 Task: Configure a repository for public access or private visibility.
Action: Mouse moved to (950, 53)
Screenshot: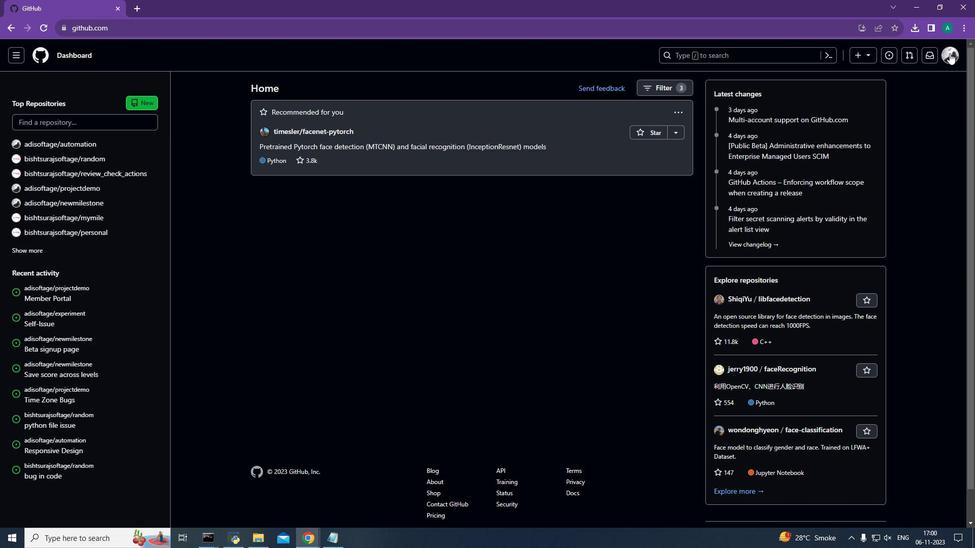 
Action: Mouse pressed left at (950, 53)
Screenshot: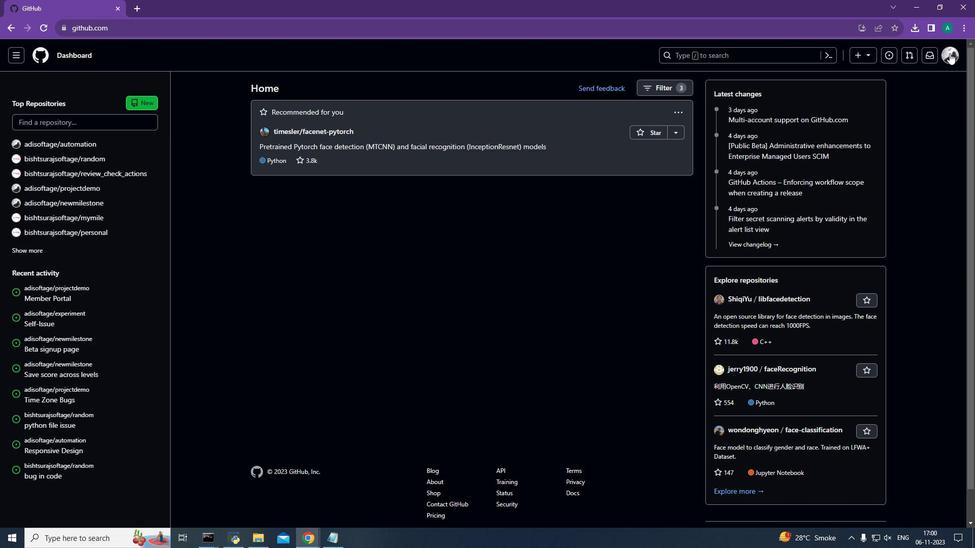 
Action: Mouse moved to (855, 145)
Screenshot: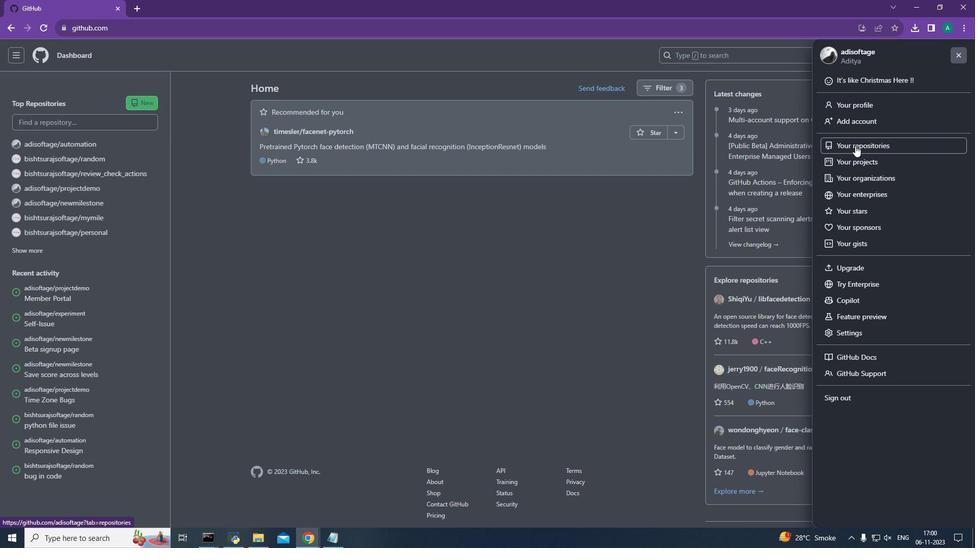 
Action: Mouse pressed left at (855, 145)
Screenshot: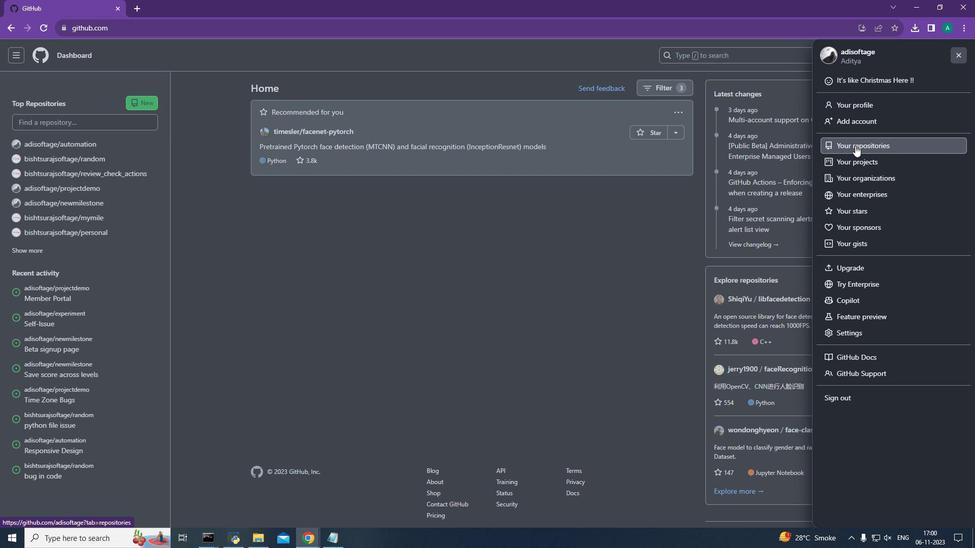 
Action: Mouse moved to (381, 153)
Screenshot: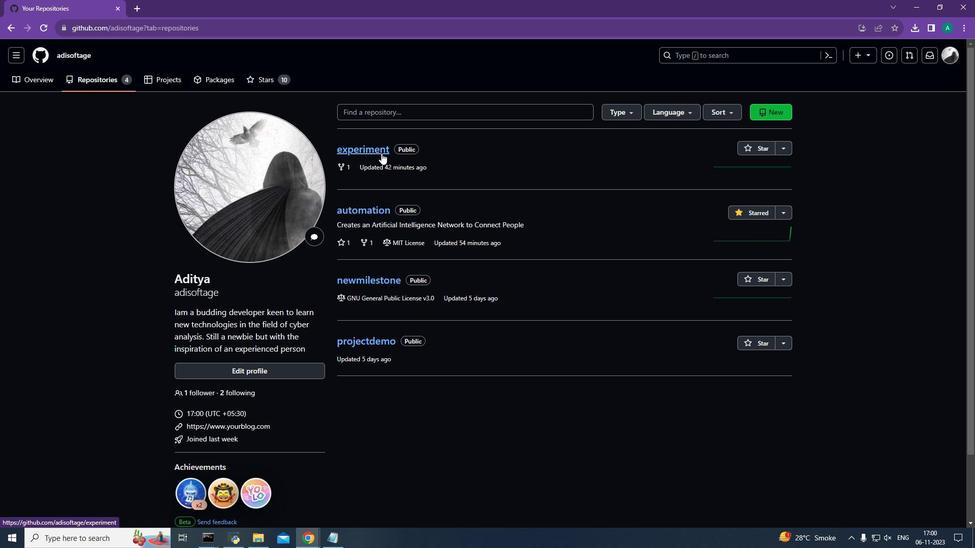 
Action: Mouse pressed left at (381, 153)
Screenshot: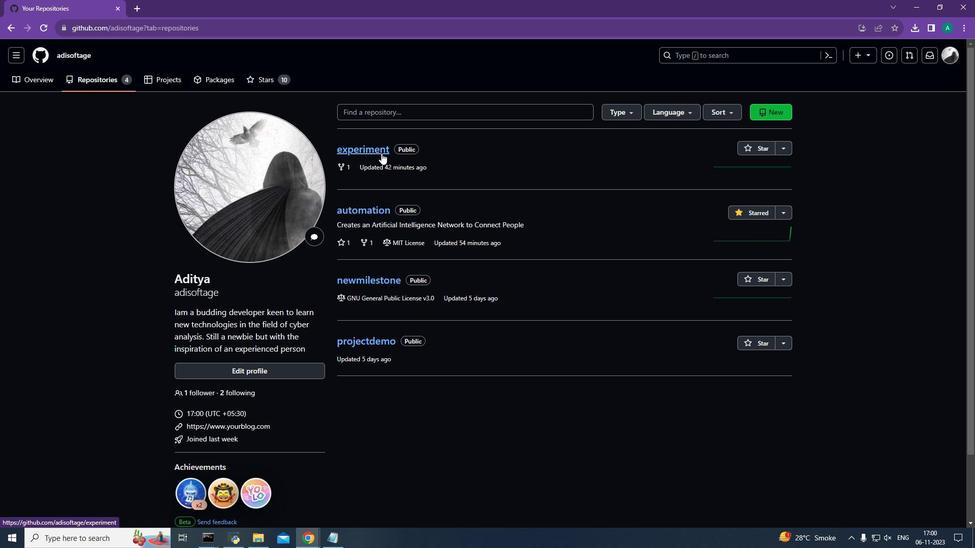 
Action: Mouse moved to (487, 86)
Screenshot: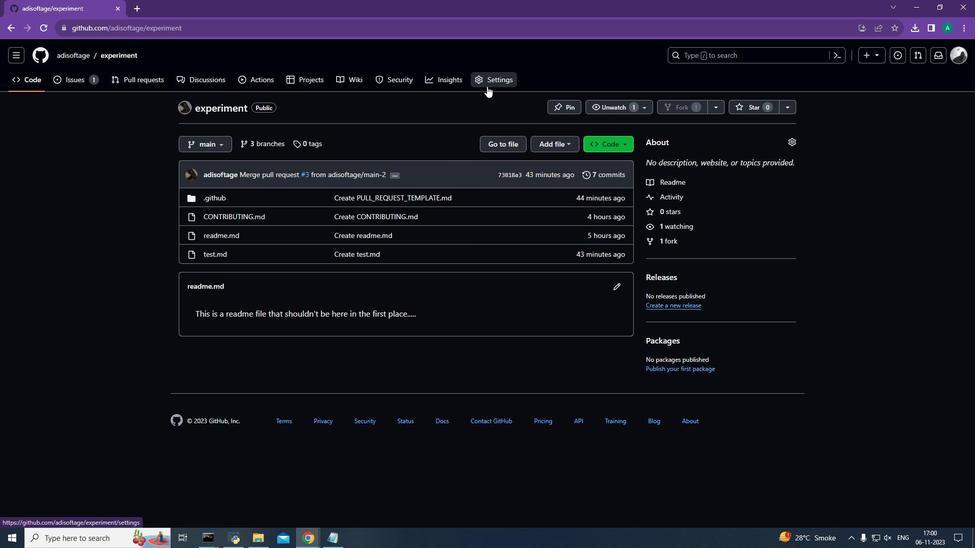 
Action: Mouse pressed left at (487, 86)
Screenshot: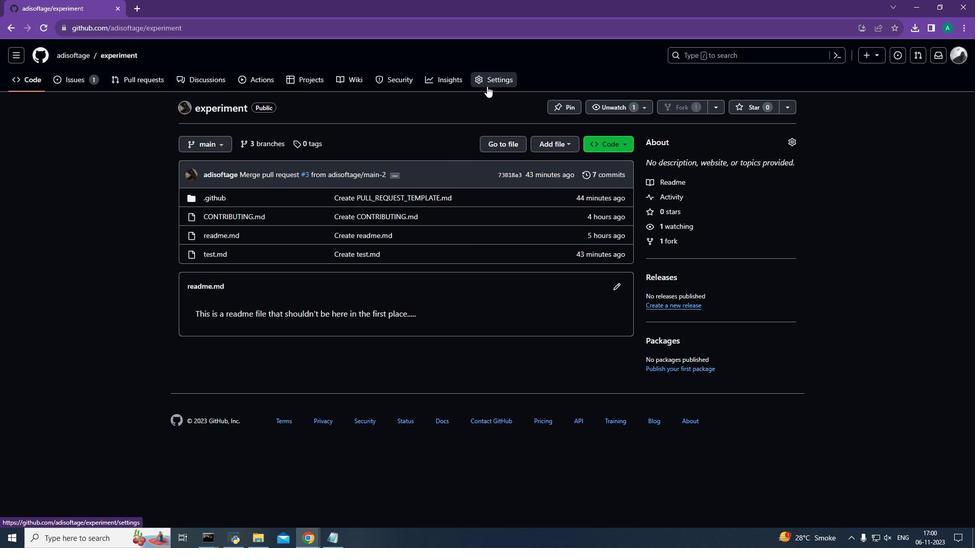 
Action: Mouse moved to (382, 250)
Screenshot: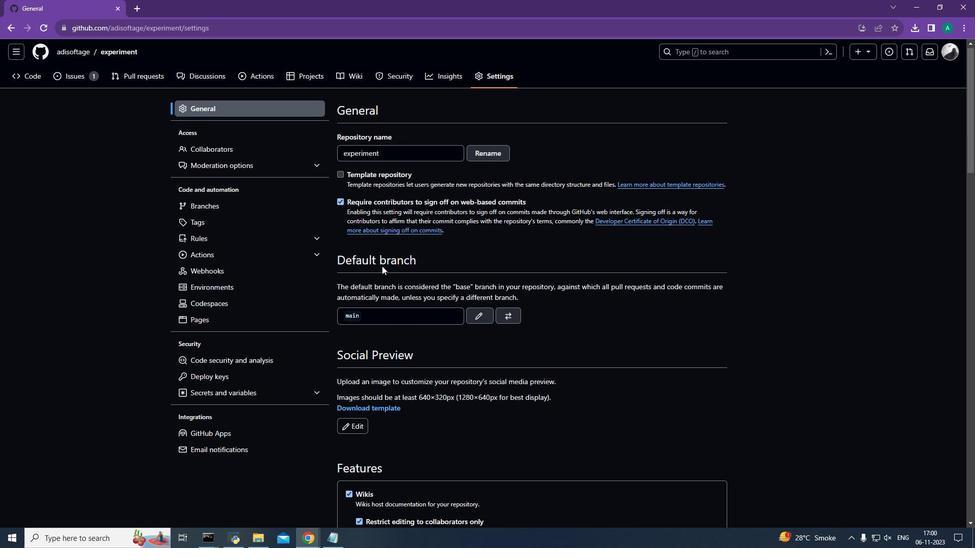 
Action: Mouse scrolled (382, 250) with delta (0, 0)
Screenshot: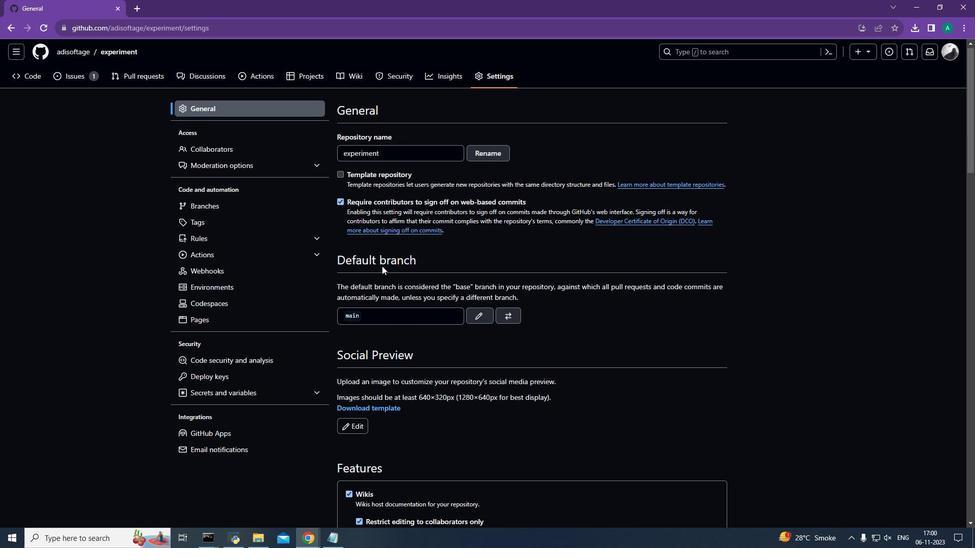 
Action: Mouse moved to (382, 260)
Screenshot: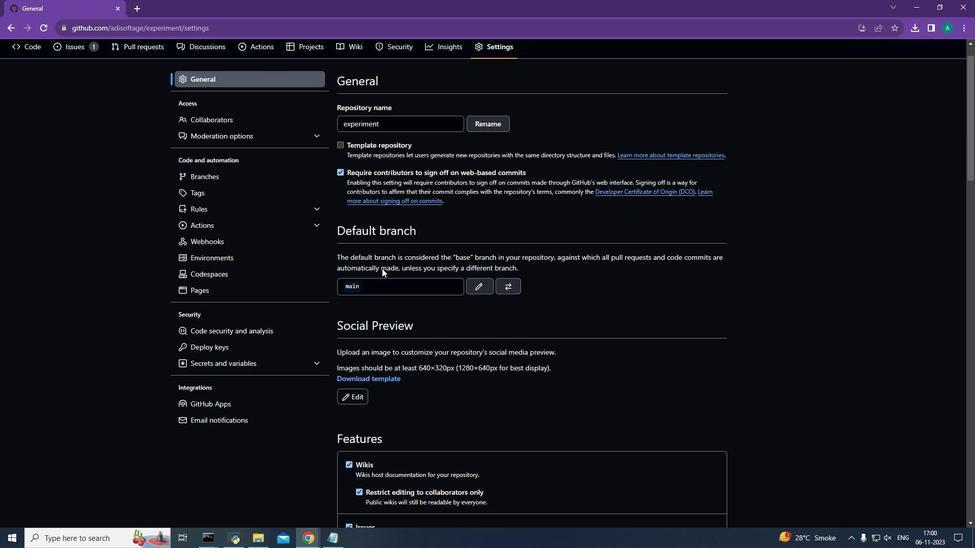 
Action: Mouse scrolled (382, 259) with delta (0, 0)
Screenshot: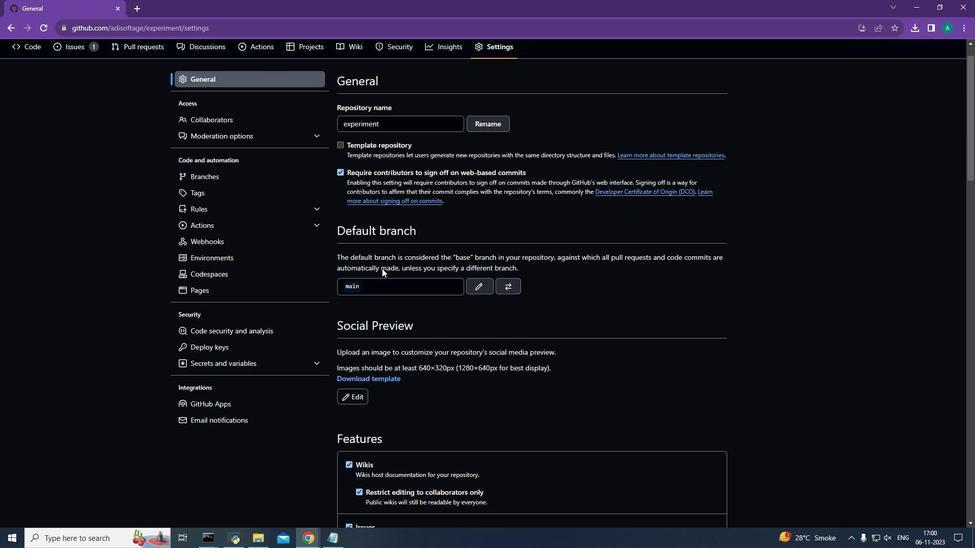 
Action: Mouse moved to (382, 264)
Screenshot: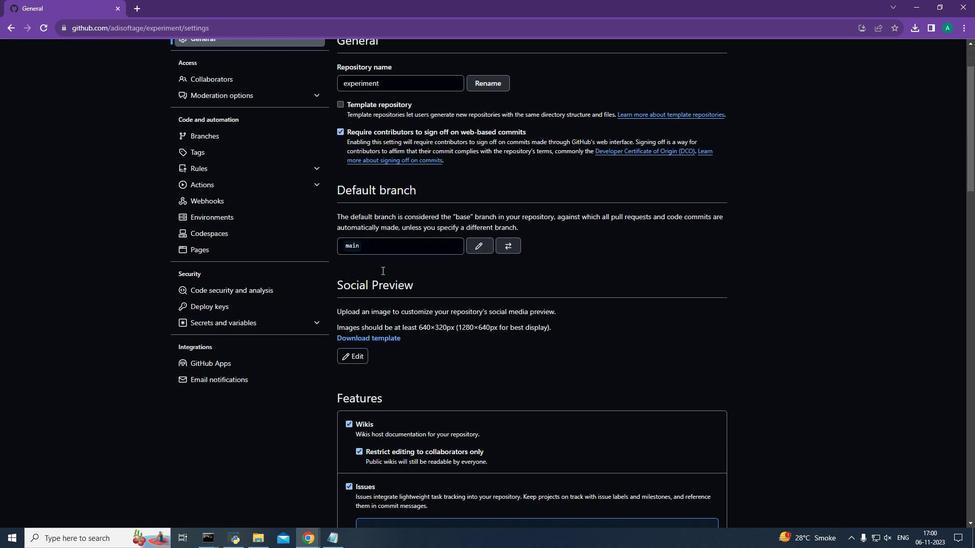 
Action: Mouse scrolled (382, 263) with delta (0, 0)
Screenshot: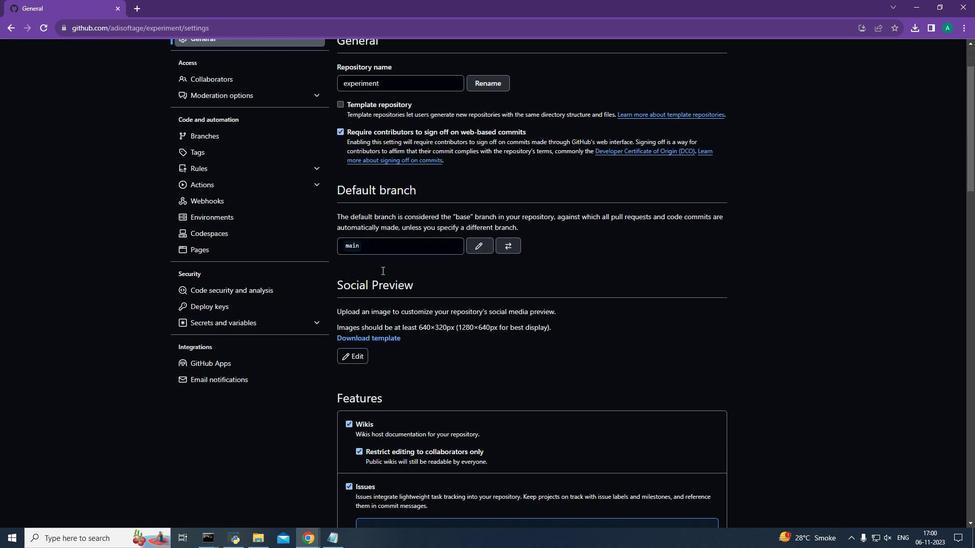 
Action: Mouse moved to (382, 267)
Screenshot: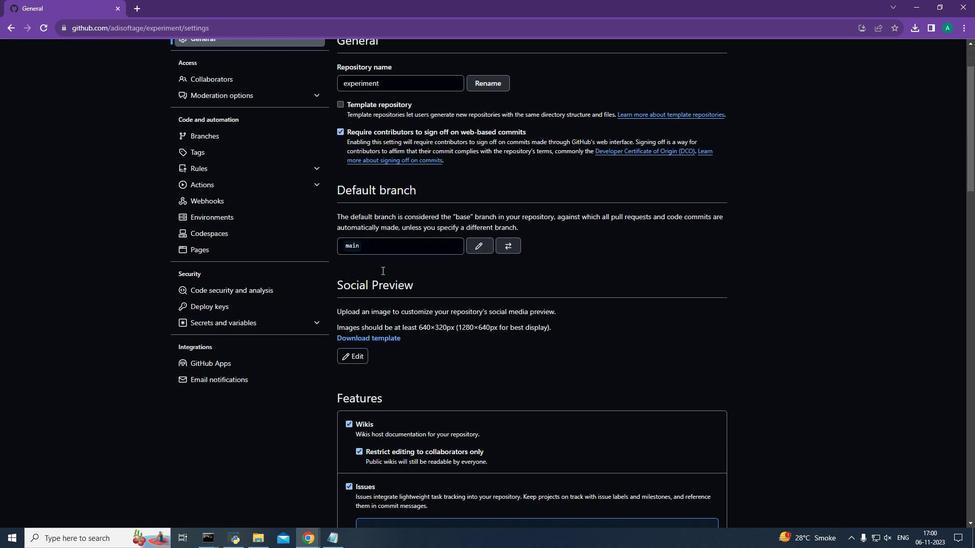 
Action: Mouse scrolled (382, 266) with delta (0, 0)
Screenshot: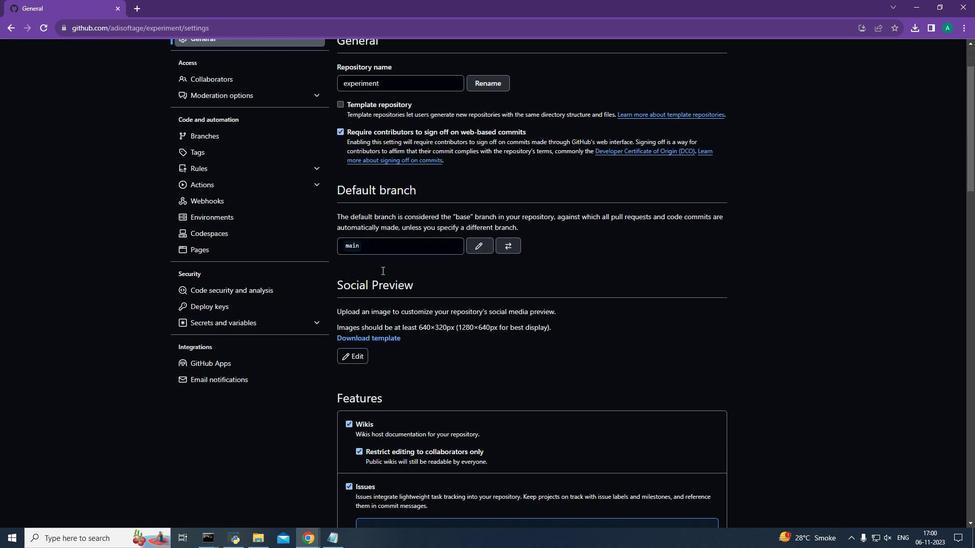 
Action: Mouse moved to (382, 268)
Screenshot: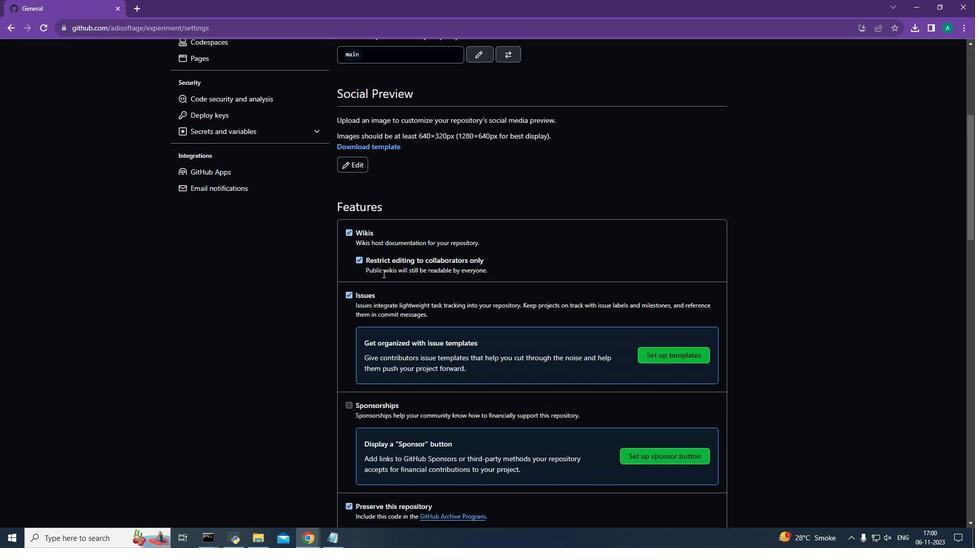 
Action: Mouse scrolled (382, 267) with delta (0, 0)
Screenshot: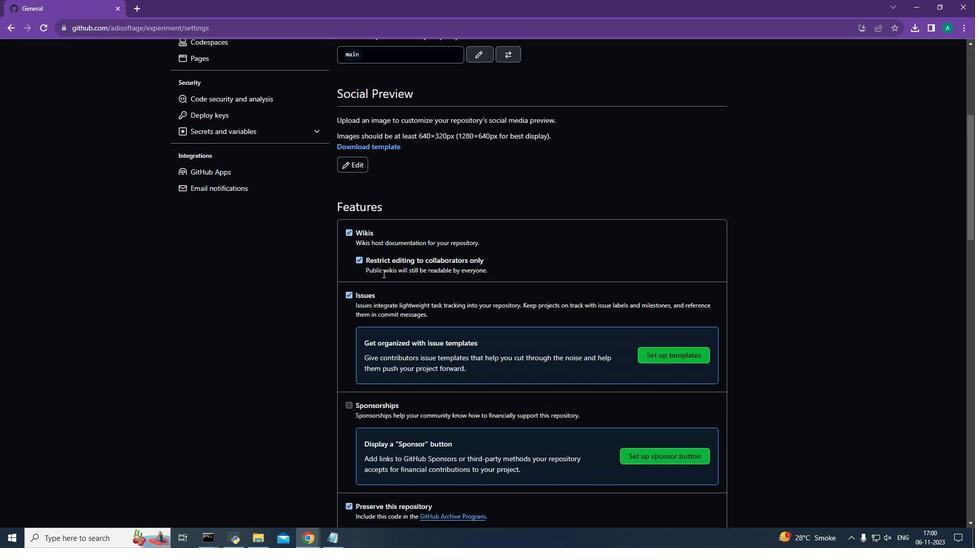 
Action: Mouse moved to (382, 270)
Screenshot: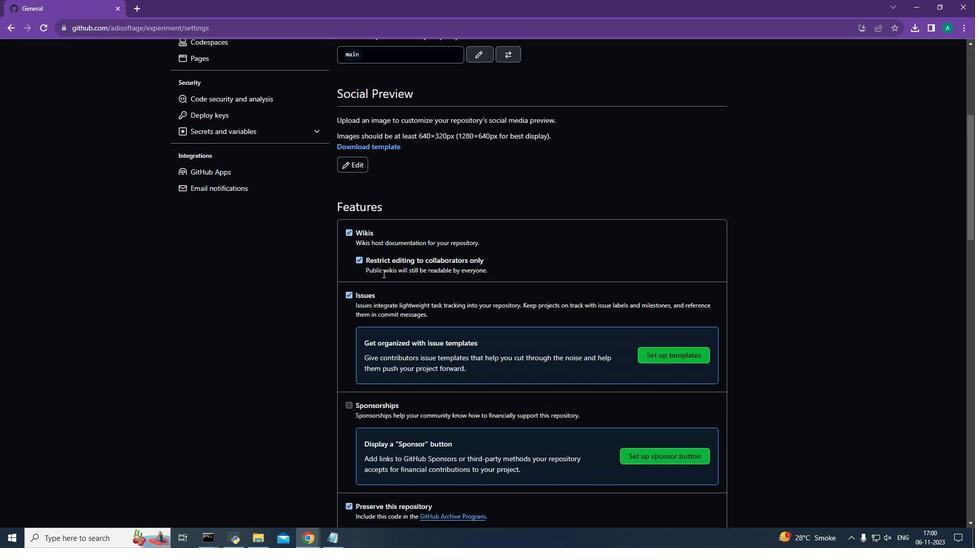 
Action: Mouse scrolled (382, 269) with delta (0, 0)
Screenshot: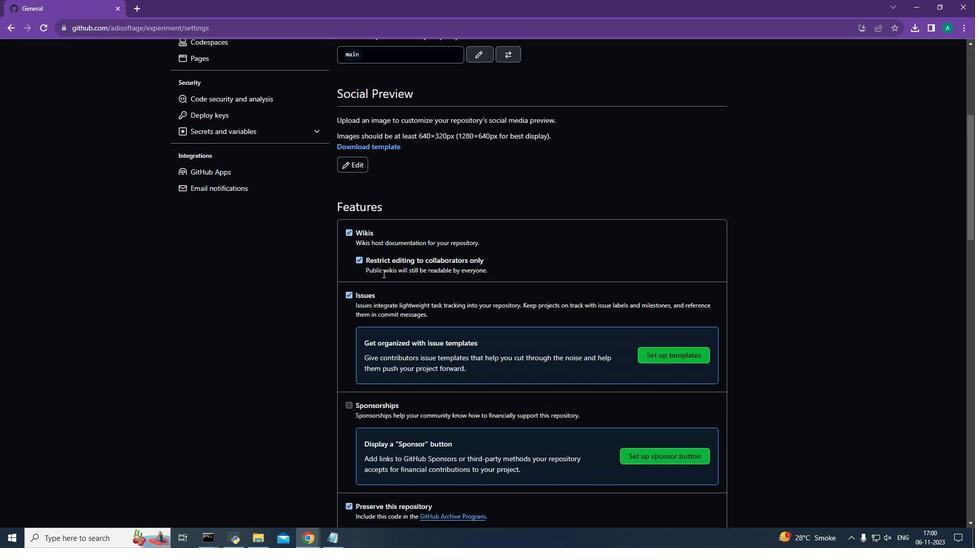 
Action: Mouse moved to (383, 274)
Screenshot: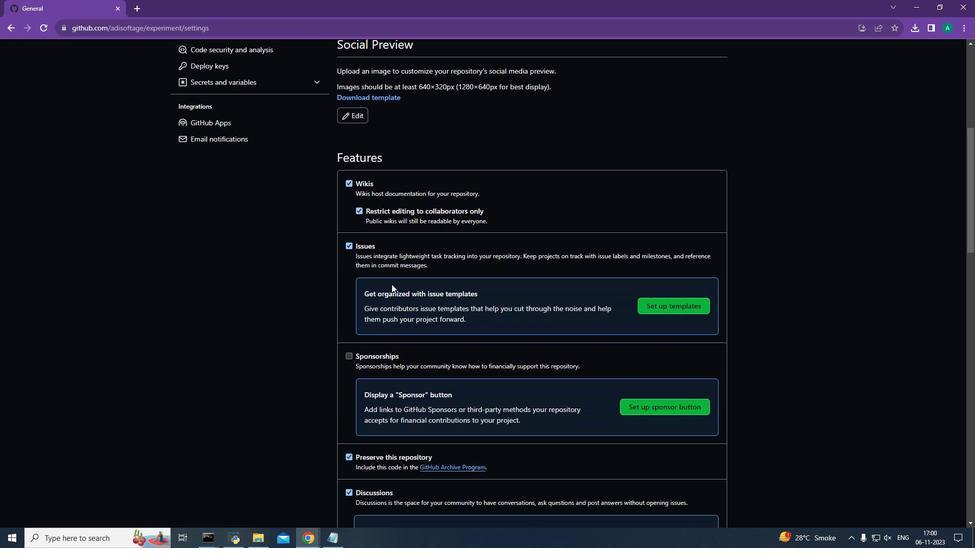 
Action: Mouse scrolled (383, 273) with delta (0, 0)
Screenshot: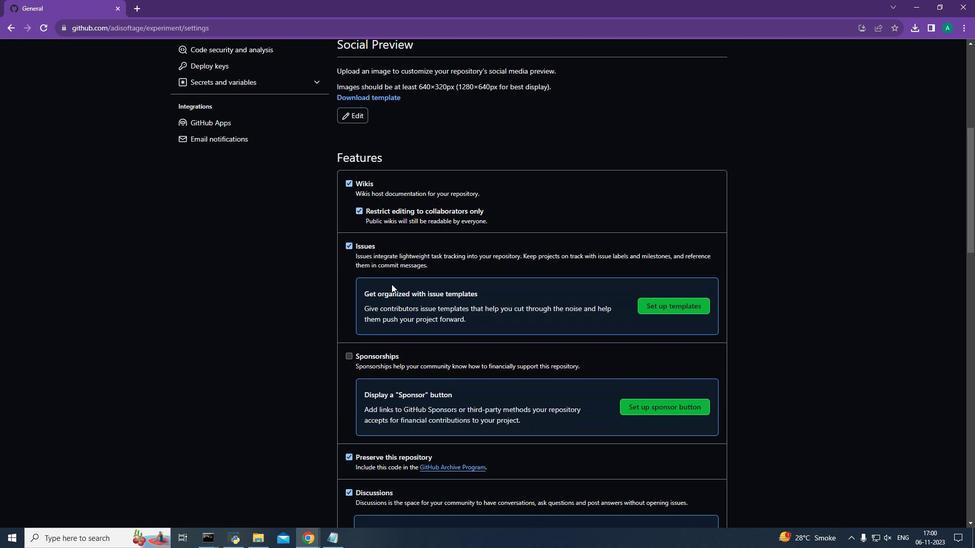 
Action: Mouse moved to (384, 275)
Screenshot: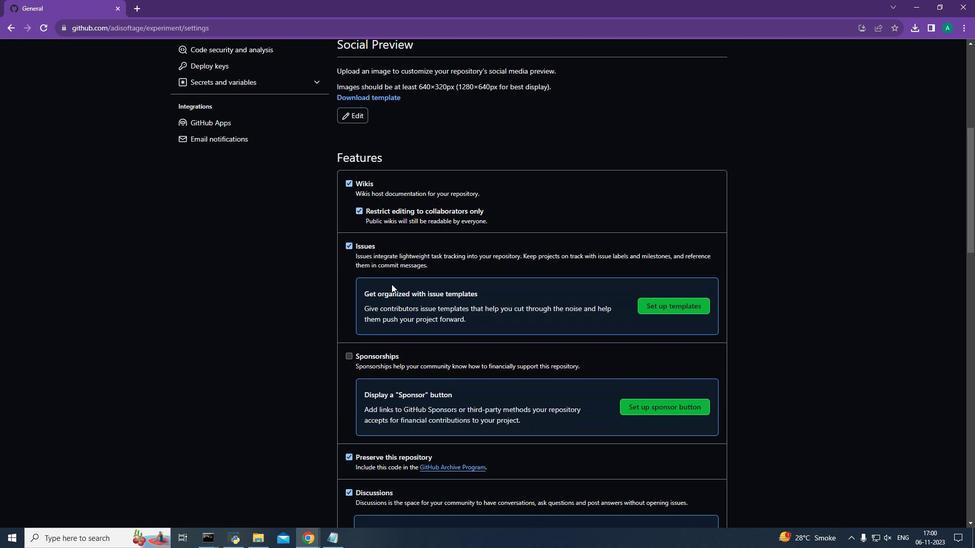 
Action: Mouse scrolled (384, 274) with delta (0, 0)
Screenshot: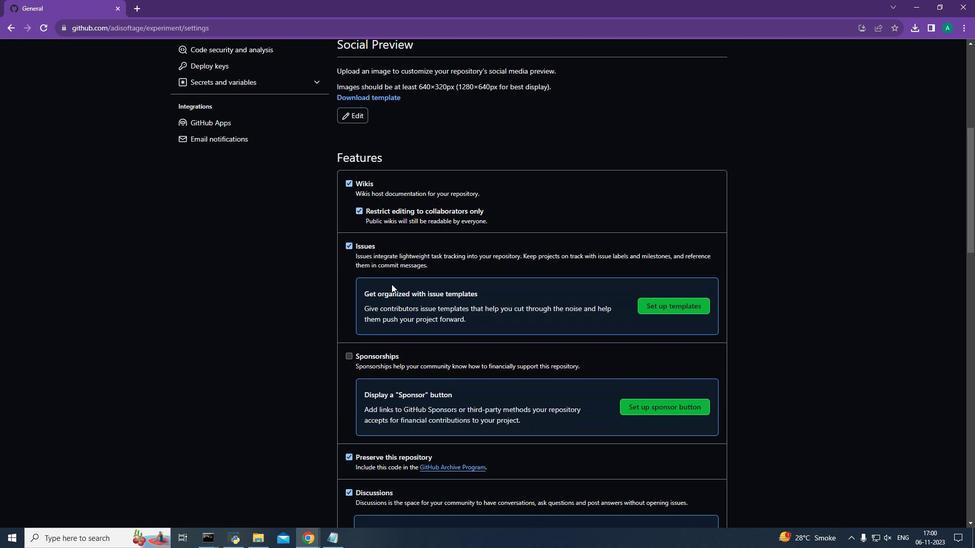 
Action: Mouse moved to (385, 276)
Screenshot: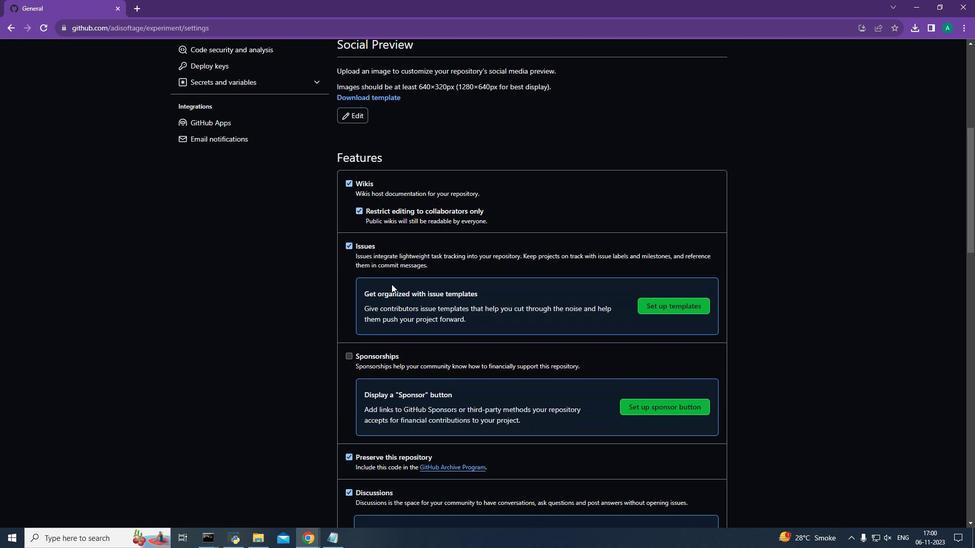 
Action: Mouse scrolled (385, 276) with delta (0, 0)
Screenshot: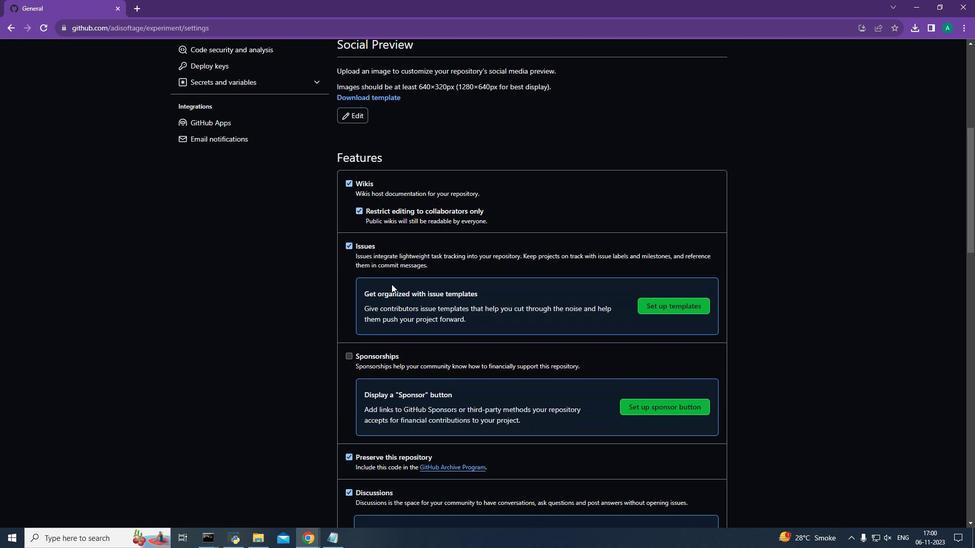 
Action: Mouse moved to (387, 280)
Screenshot: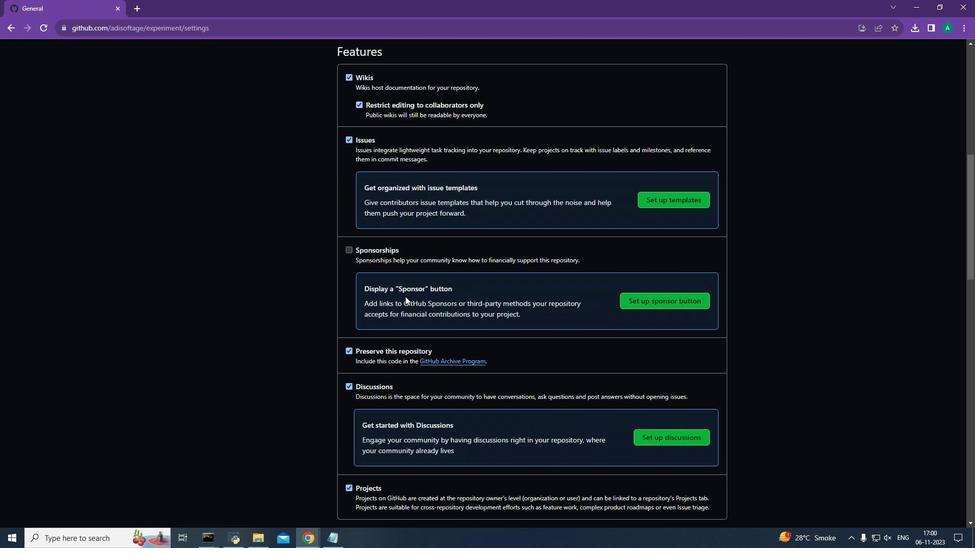 
Action: Mouse scrolled (386, 278) with delta (0, 0)
Screenshot: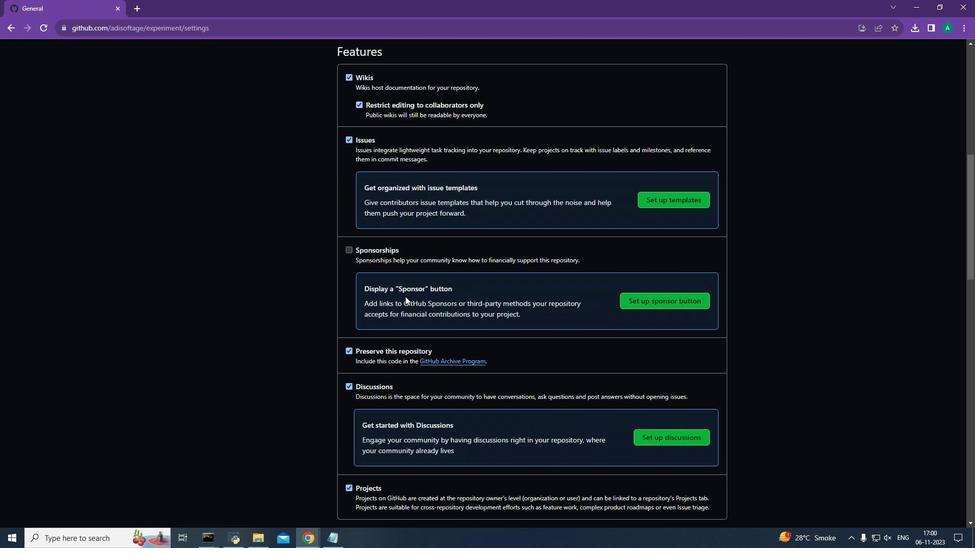 
Action: Mouse moved to (388, 281)
Screenshot: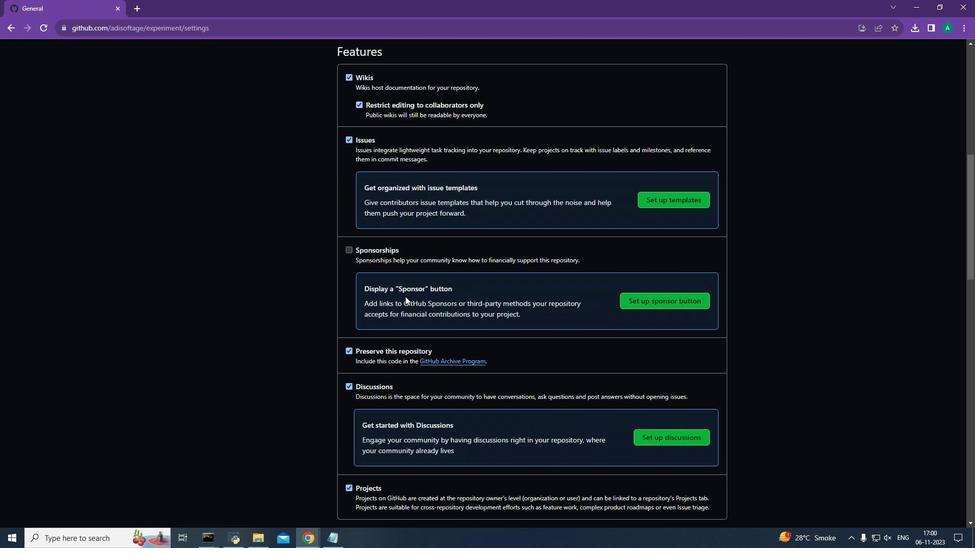 
Action: Mouse scrolled (388, 281) with delta (0, 0)
Screenshot: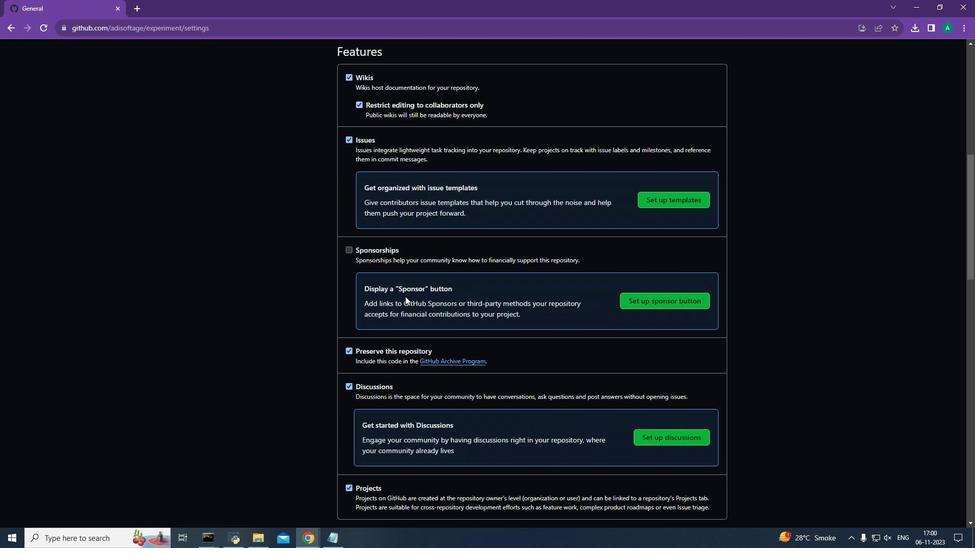 
Action: Mouse moved to (390, 283)
Screenshot: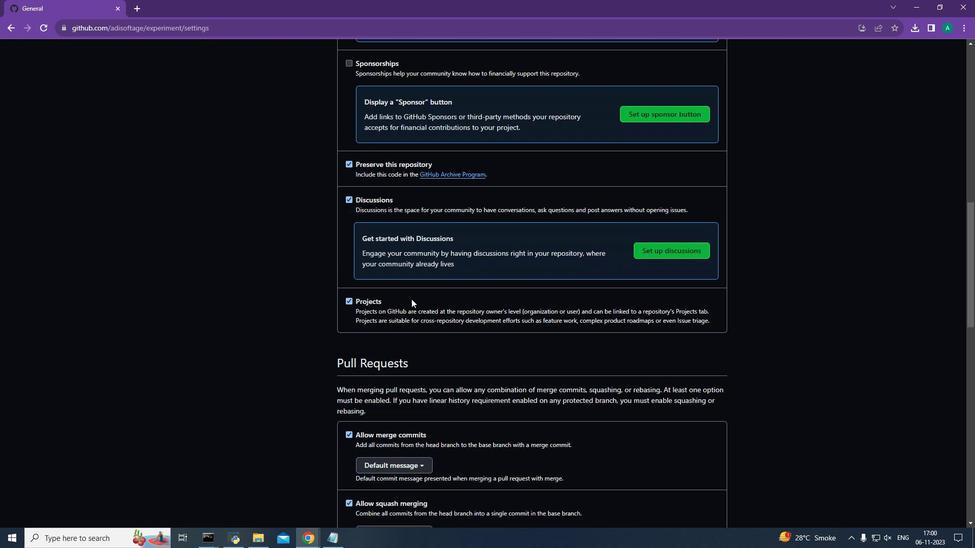 
Action: Mouse scrolled (390, 283) with delta (0, 0)
Screenshot: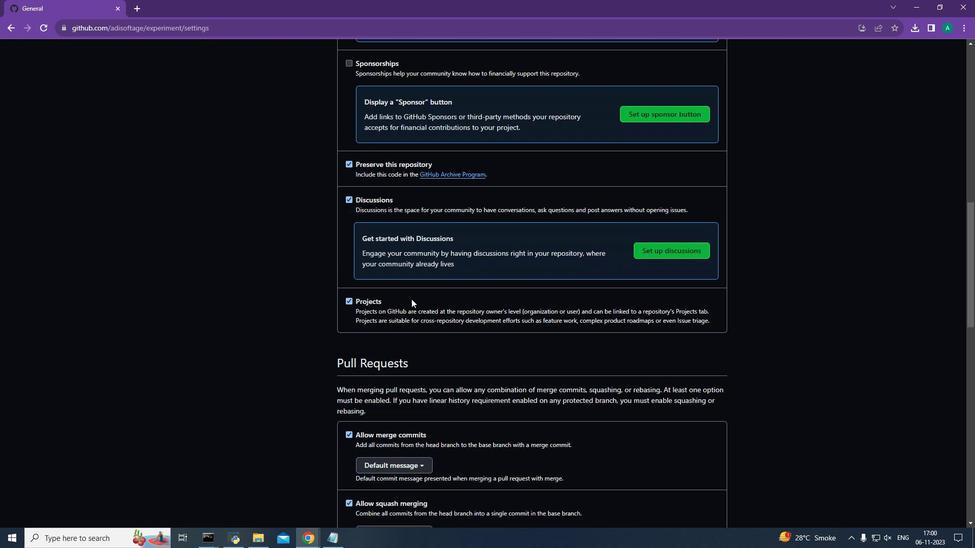
Action: Mouse moved to (397, 289)
Screenshot: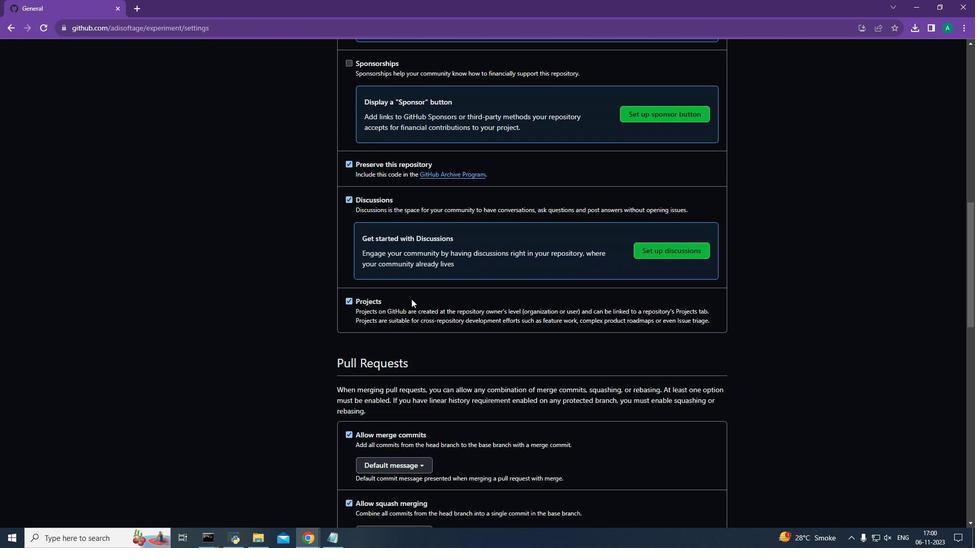 
Action: Mouse scrolled (394, 286) with delta (0, 0)
Screenshot: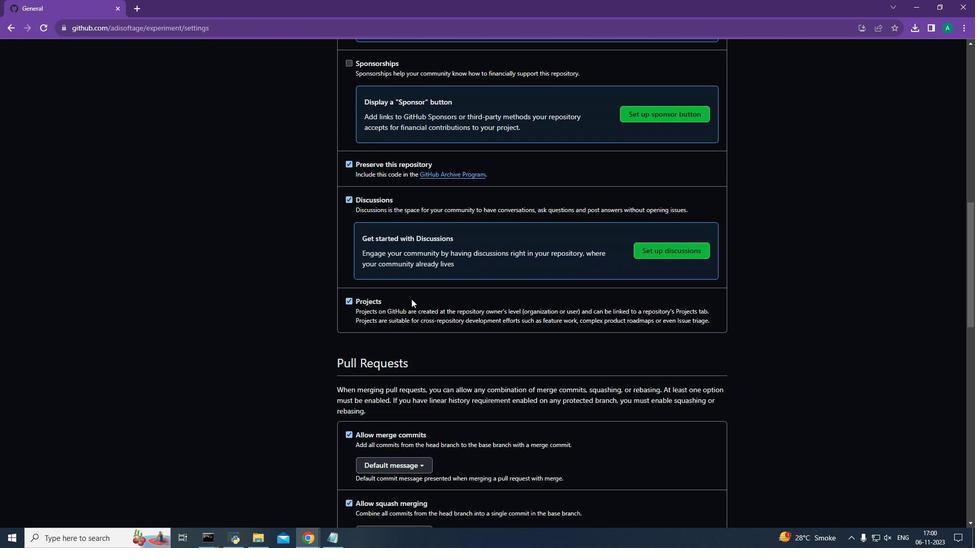 
Action: Mouse moved to (442, 314)
Screenshot: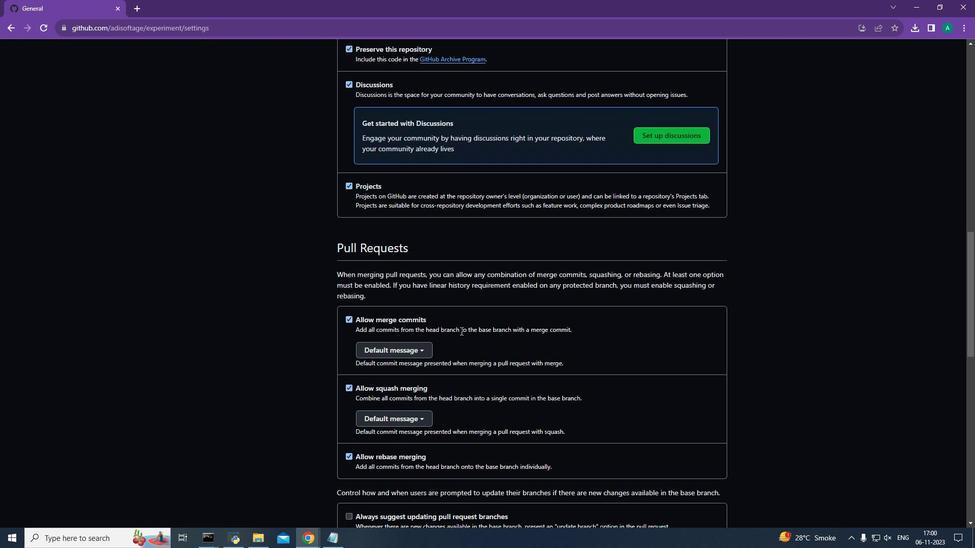 
Action: Mouse scrolled (442, 314) with delta (0, 0)
Screenshot: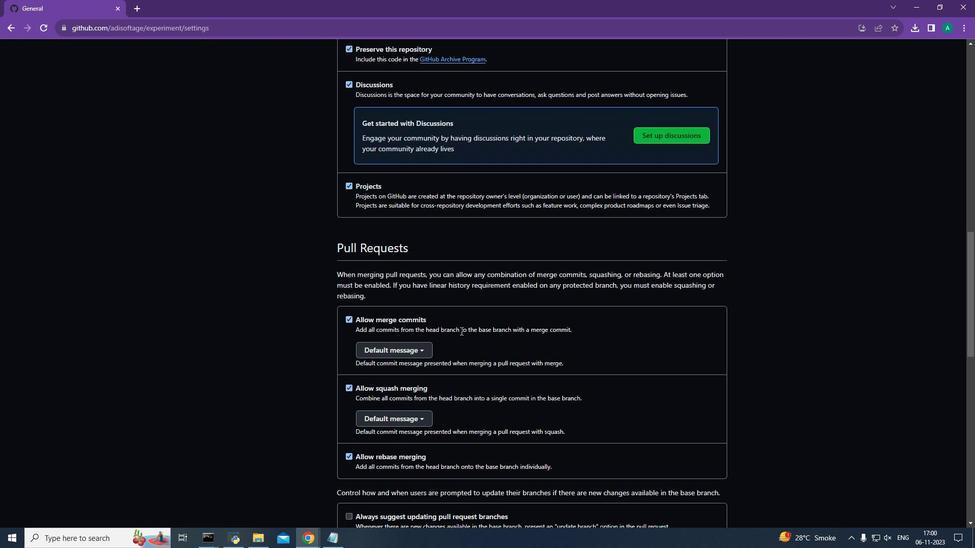 
Action: Mouse moved to (447, 320)
Screenshot: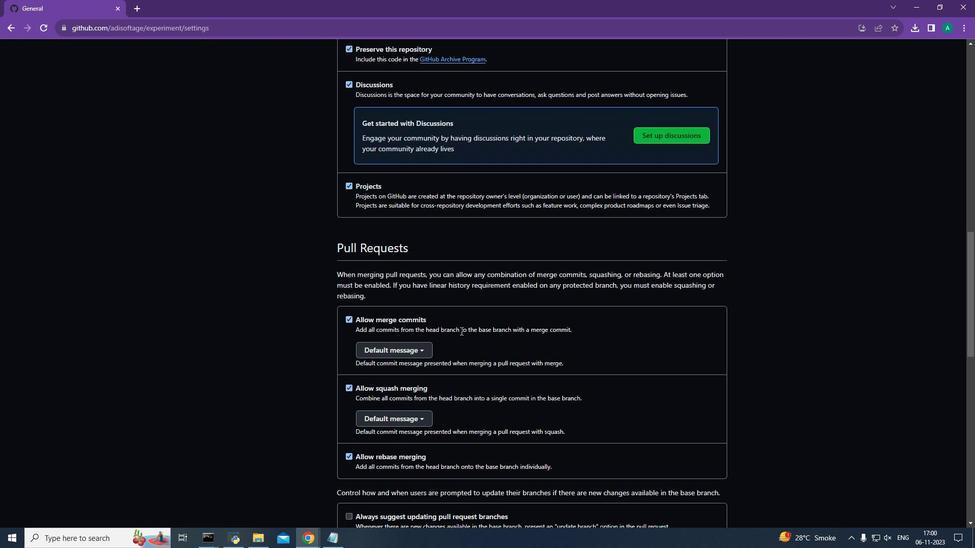 
Action: Mouse scrolled (447, 320) with delta (0, 0)
Screenshot: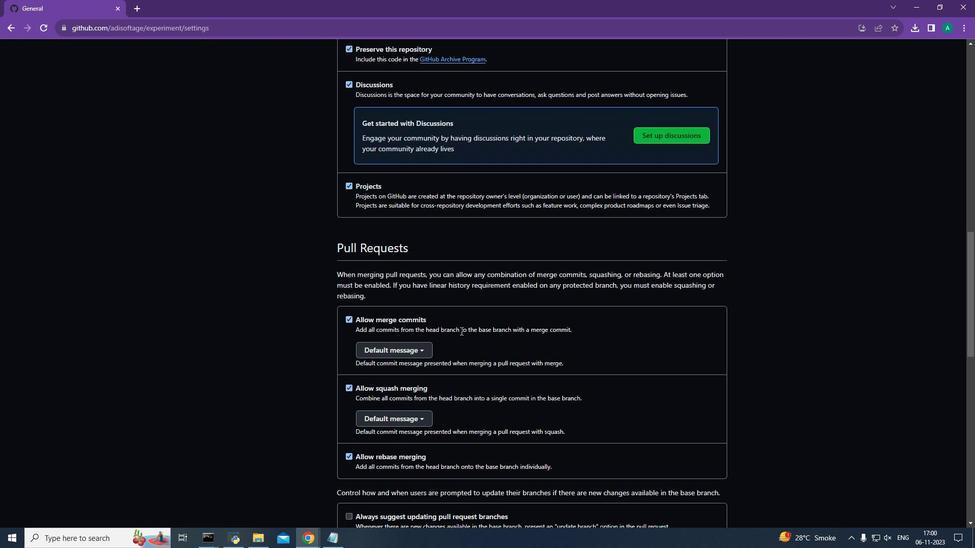 
Action: Mouse moved to (454, 325)
Screenshot: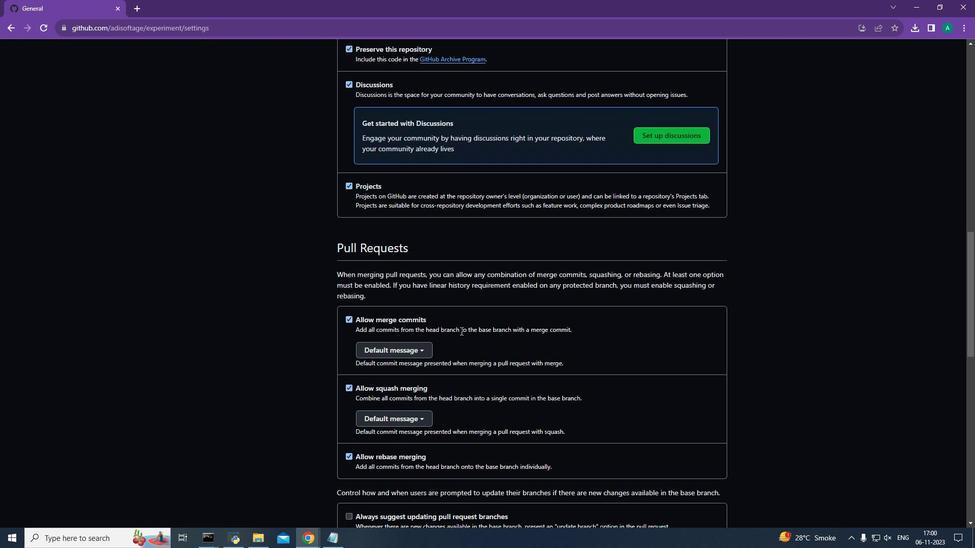 
Action: Mouse scrolled (454, 325) with delta (0, 0)
Screenshot: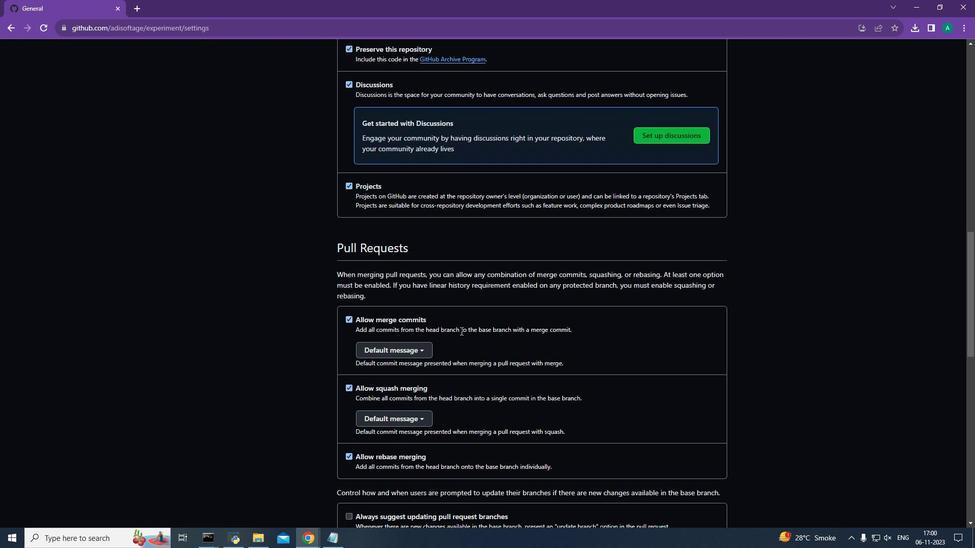 
Action: Mouse moved to (455, 326)
Screenshot: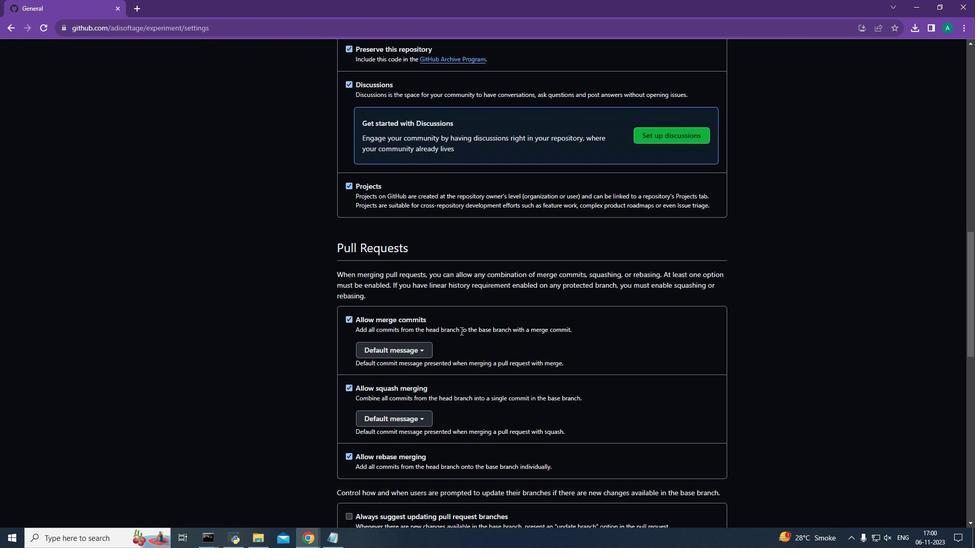 
Action: Mouse scrolled (455, 326) with delta (0, 0)
Screenshot: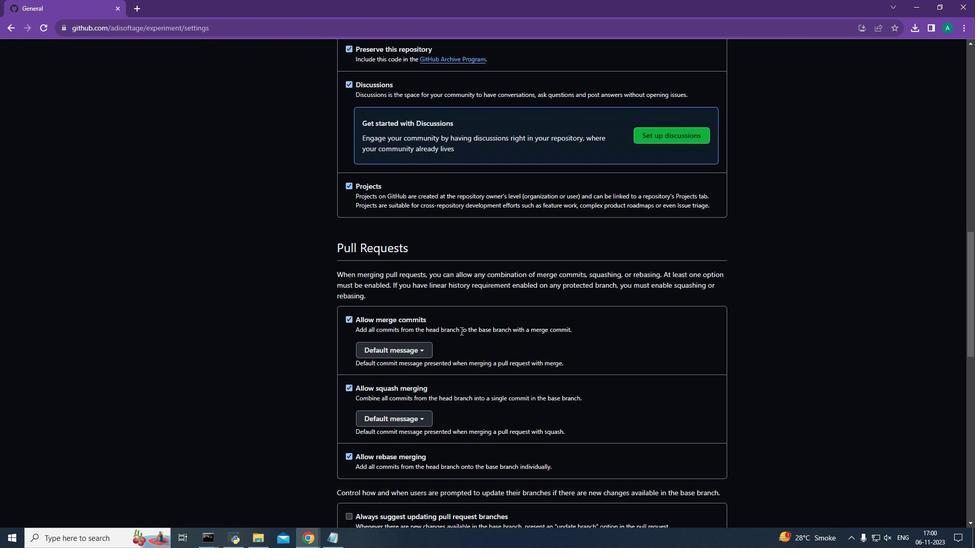 
Action: Mouse moved to (456, 327)
Screenshot: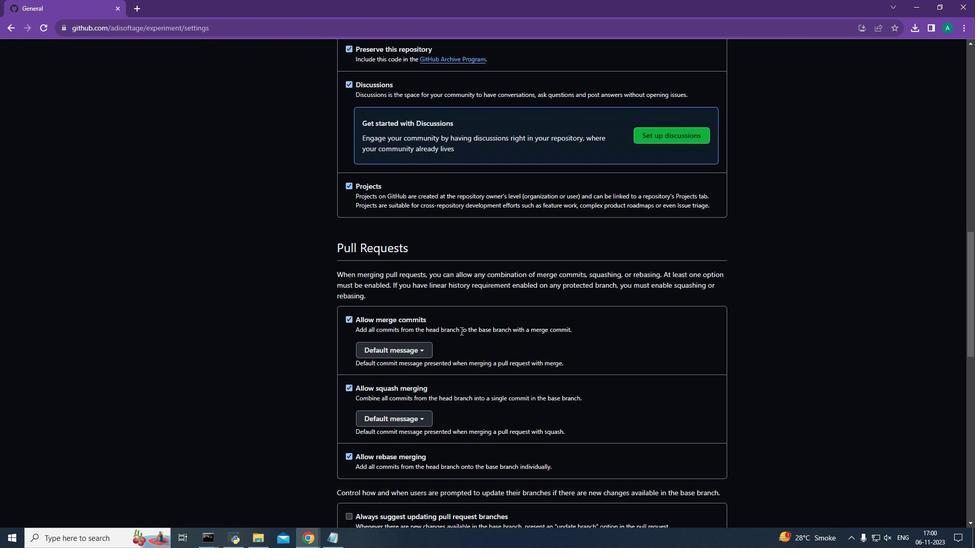 
Action: Mouse scrolled (456, 327) with delta (0, 0)
Screenshot: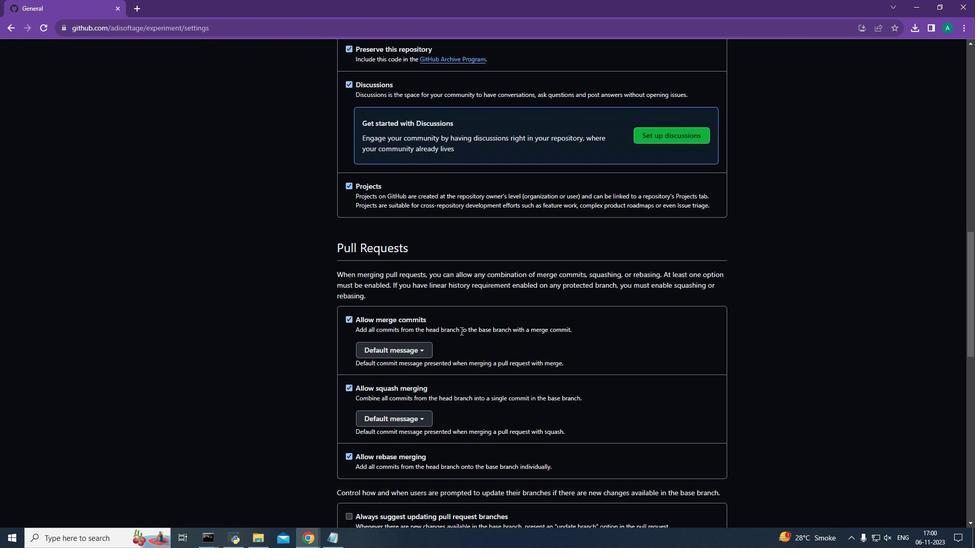 
Action: Mouse moved to (458, 329)
Screenshot: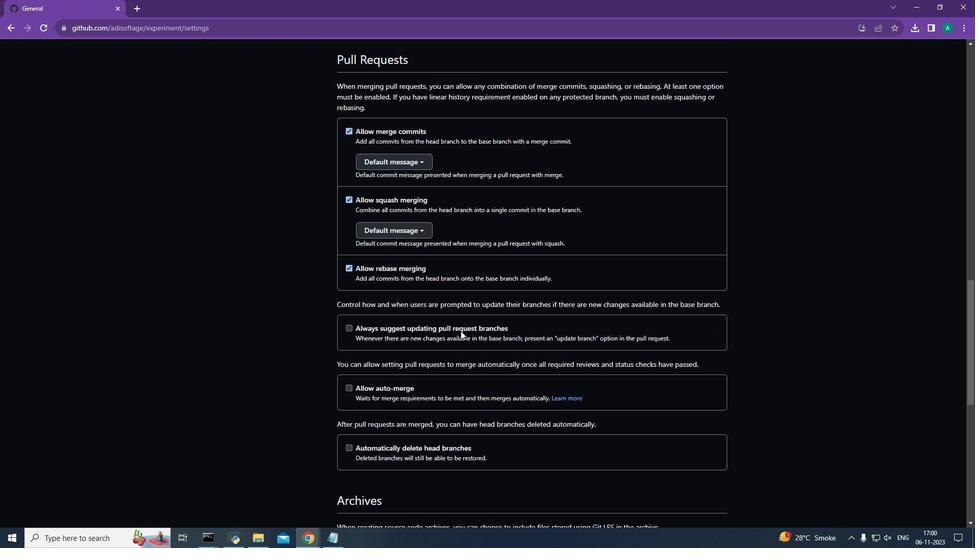 
Action: Mouse scrolled (457, 327) with delta (0, 0)
Screenshot: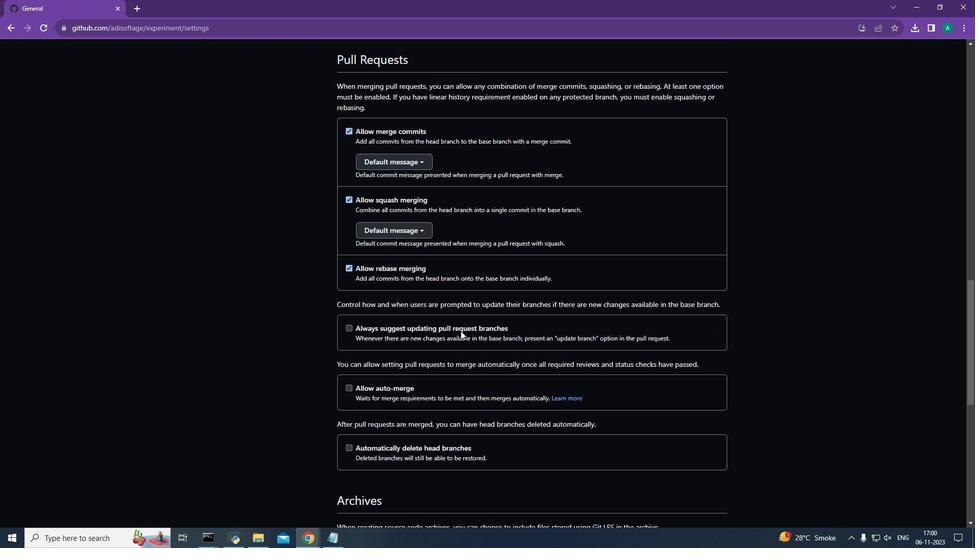 
Action: Mouse moved to (461, 331)
Screenshot: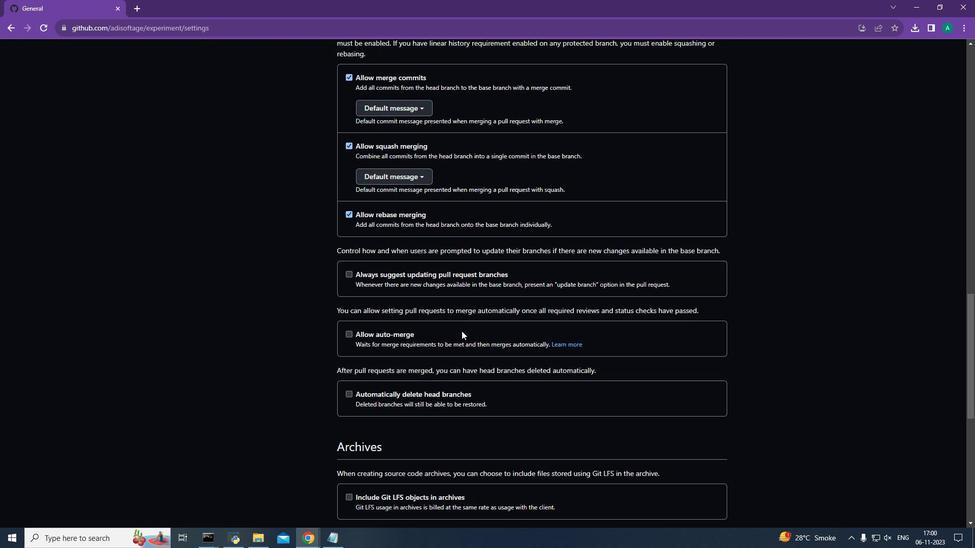 
Action: Mouse scrolled (461, 330) with delta (0, 0)
Screenshot: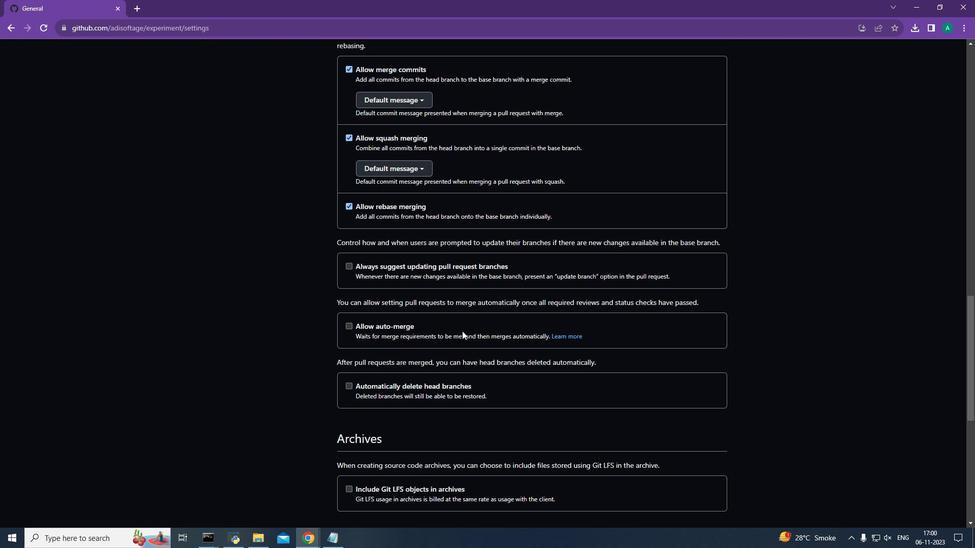 
Action: Mouse moved to (462, 331)
Screenshot: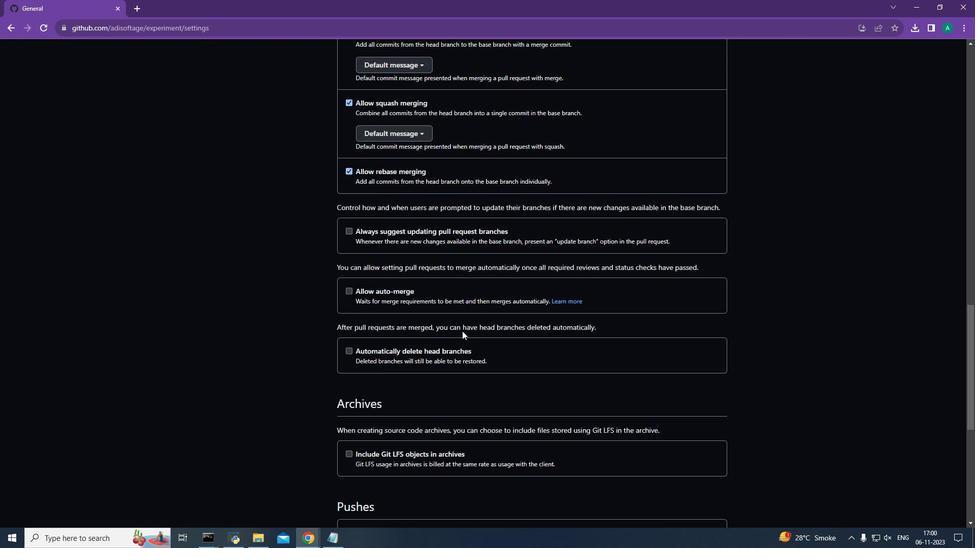 
Action: Mouse scrolled (462, 330) with delta (0, 0)
Screenshot: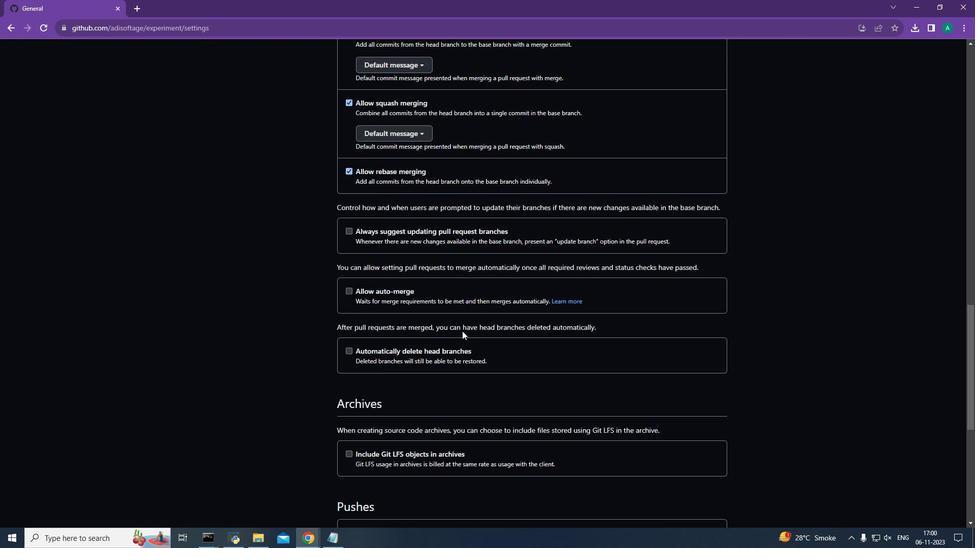 
Action: Mouse scrolled (462, 330) with delta (0, 0)
Screenshot: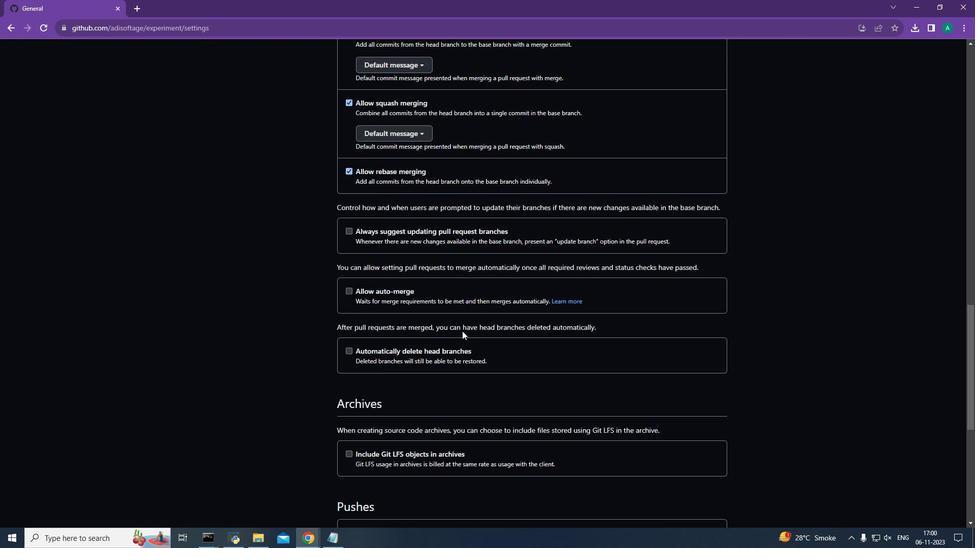 
Action: Mouse scrolled (462, 330) with delta (0, 0)
Screenshot: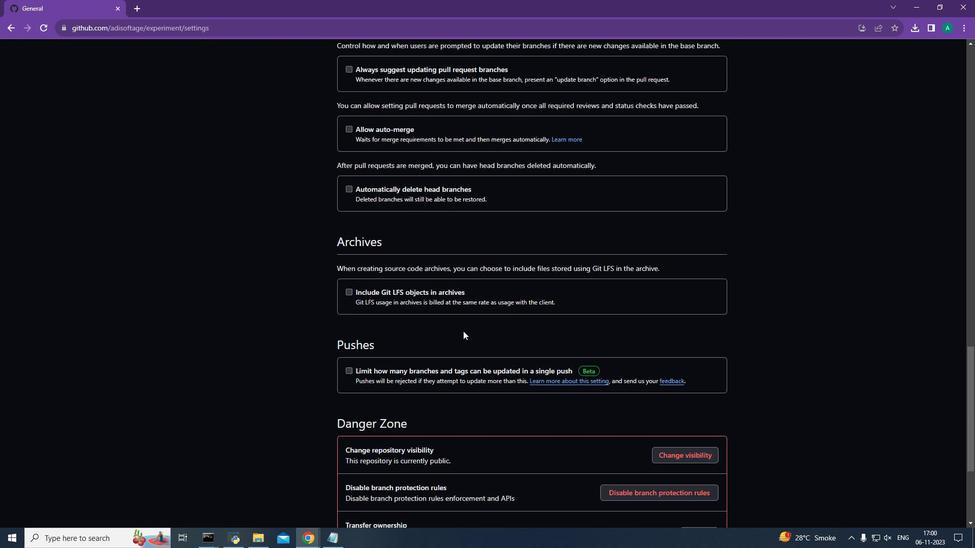 
Action: Mouse scrolled (462, 330) with delta (0, 0)
Screenshot: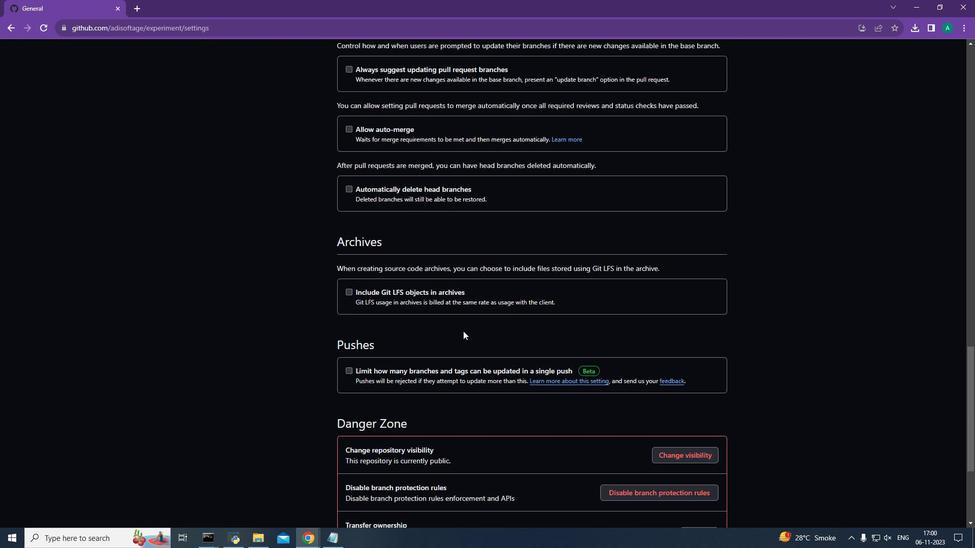 
Action: Mouse scrolled (462, 330) with delta (0, 0)
Screenshot: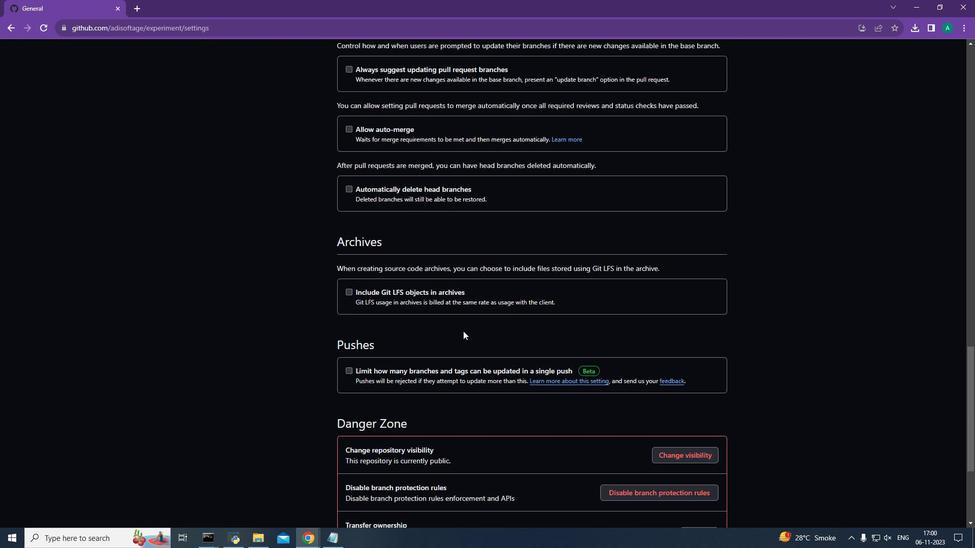 
Action: Mouse scrolled (462, 330) with delta (0, 0)
Screenshot: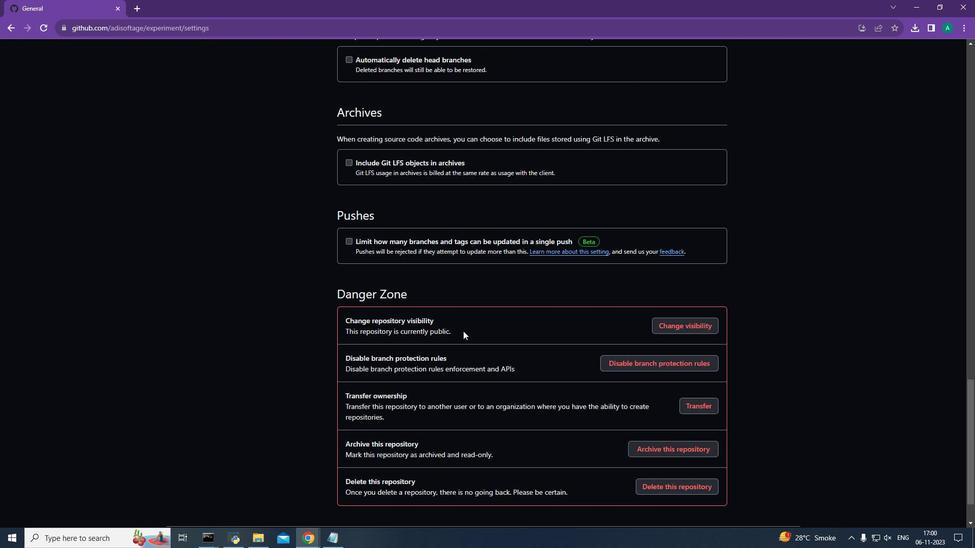 
Action: Mouse moved to (463, 331)
Screenshot: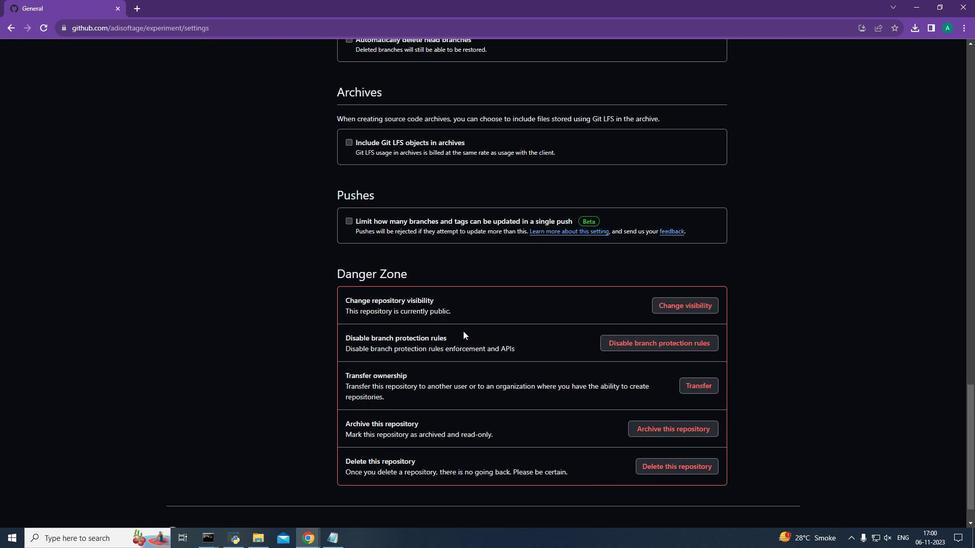 
Action: Mouse scrolled (463, 330) with delta (0, 0)
Screenshot: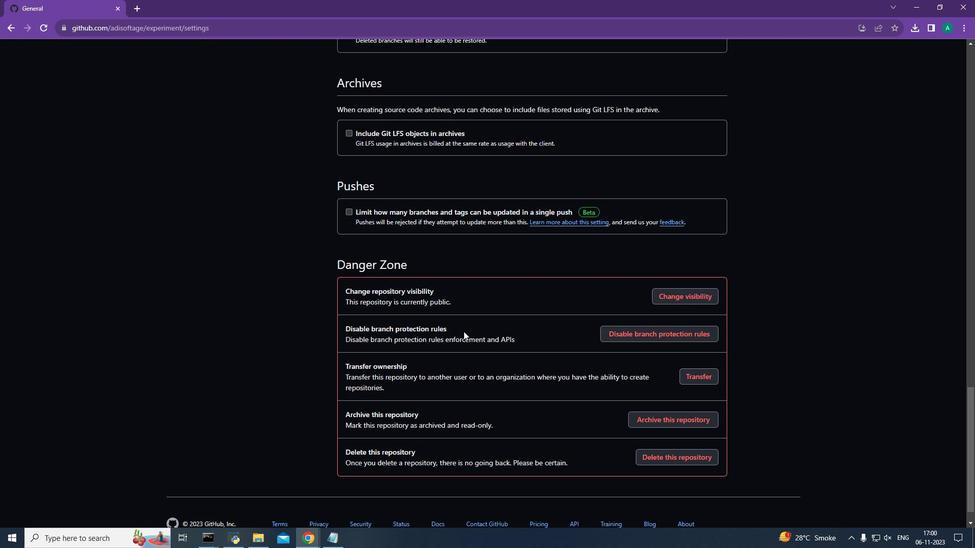 
Action: Mouse scrolled (463, 330) with delta (0, 0)
Screenshot: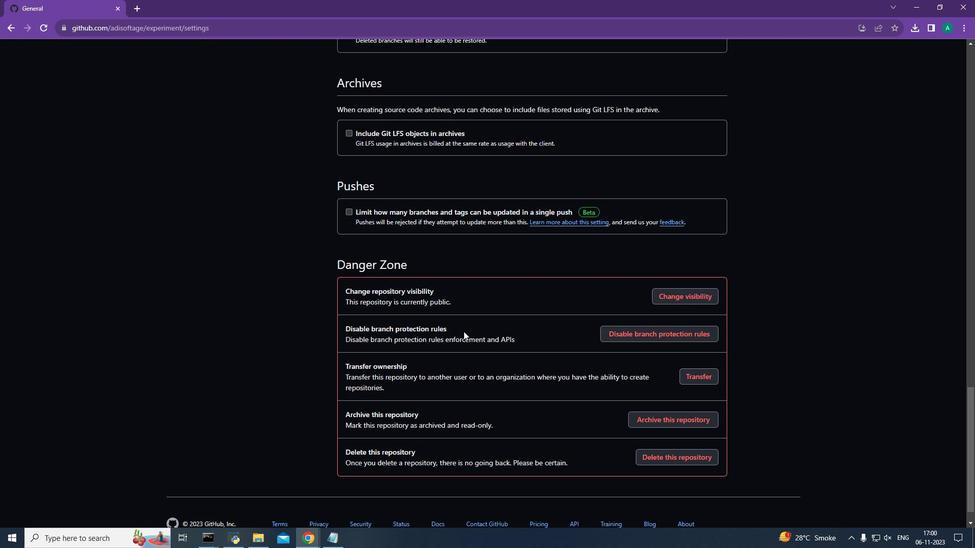 
Action: Mouse scrolled (463, 330) with delta (0, 0)
Screenshot: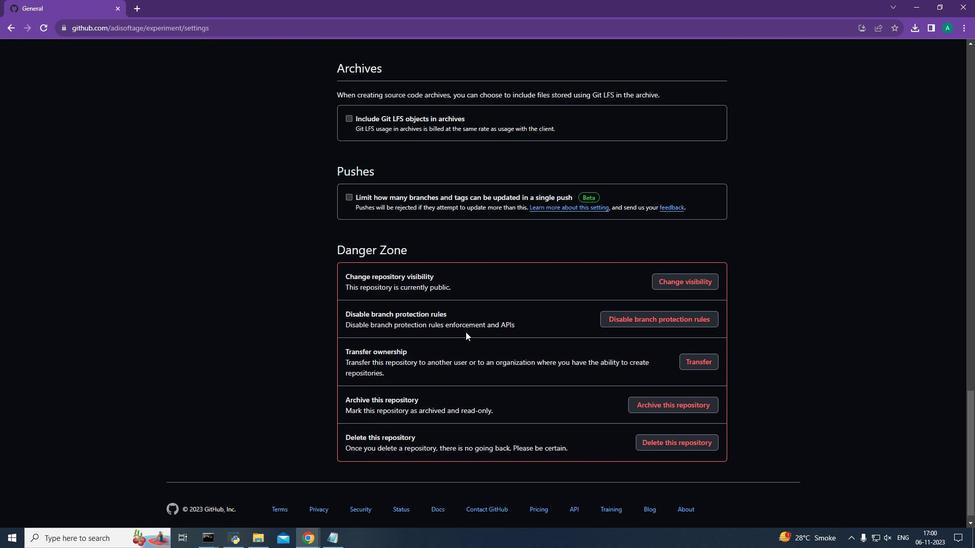 
Action: Mouse scrolled (463, 330) with delta (0, 0)
Screenshot: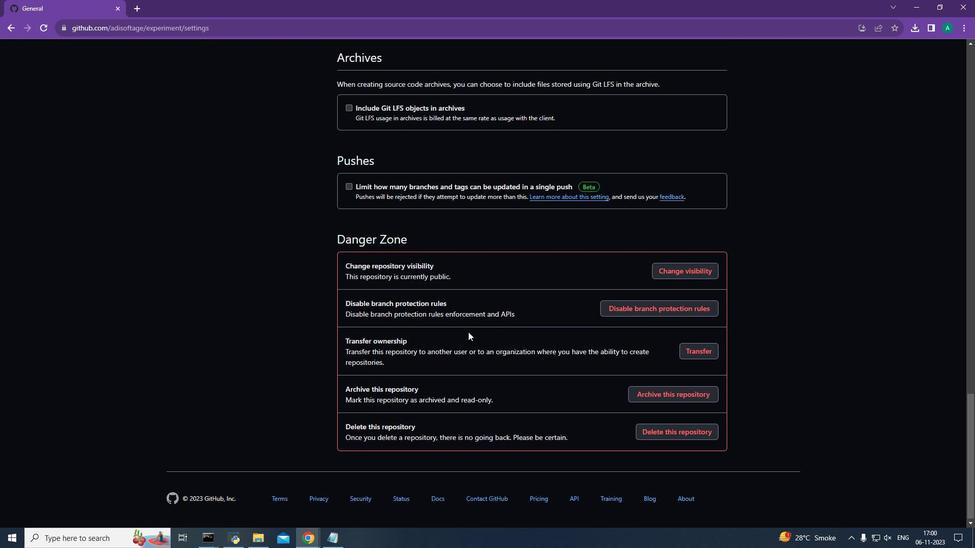 
Action: Mouse moved to (669, 267)
Screenshot: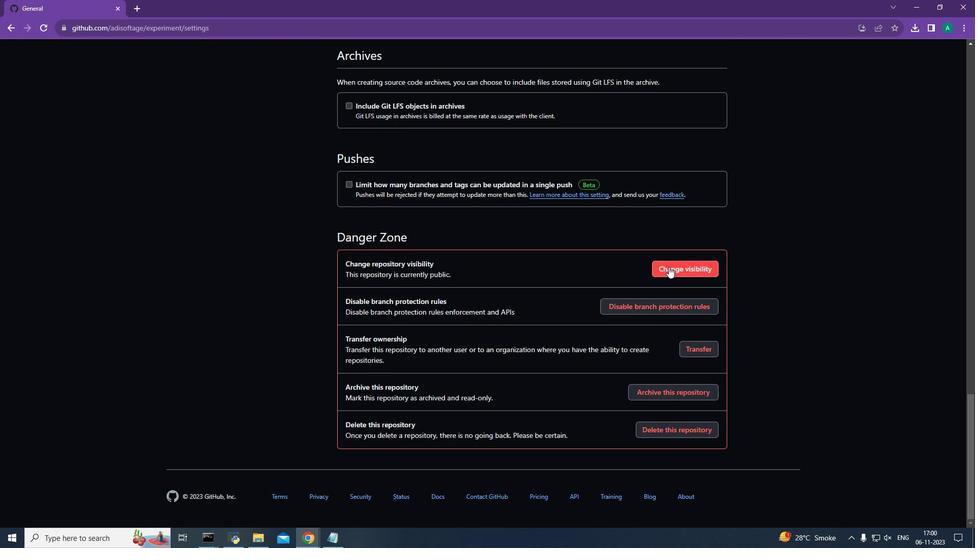 
Action: Mouse pressed left at (669, 267)
Screenshot: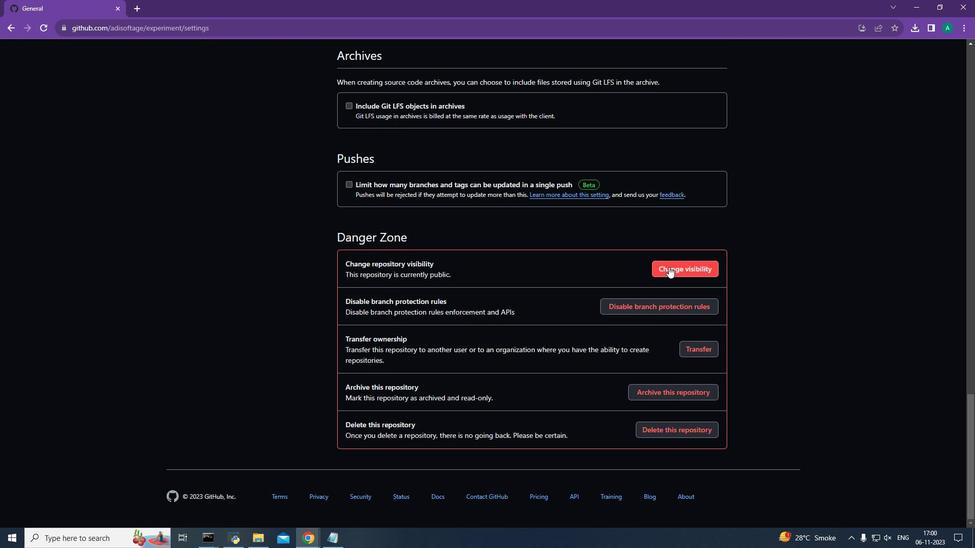 
Action: Mouse moved to (661, 283)
Screenshot: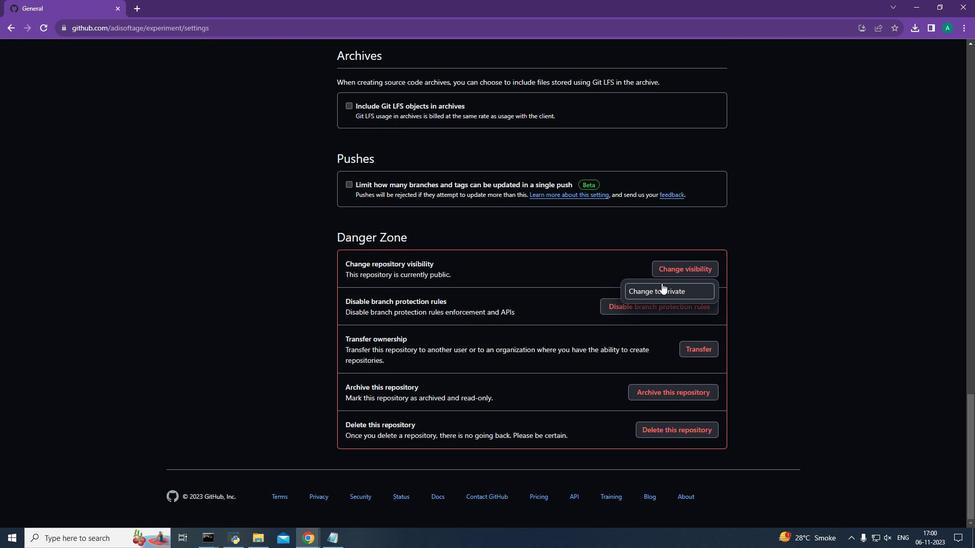 
Action: Mouse pressed left at (661, 283)
Screenshot: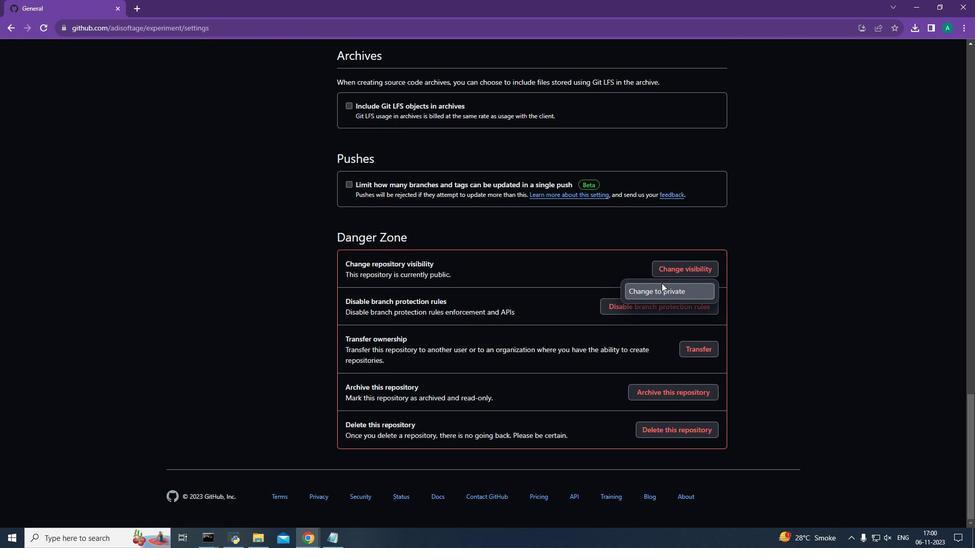 
Action: Mouse moved to (493, 332)
Screenshot: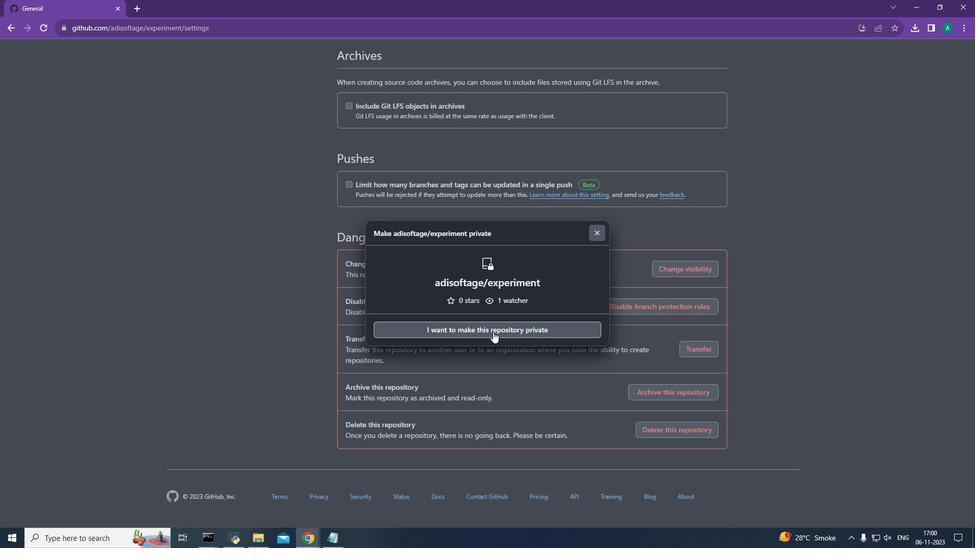 
Action: Mouse pressed left at (493, 332)
Screenshot: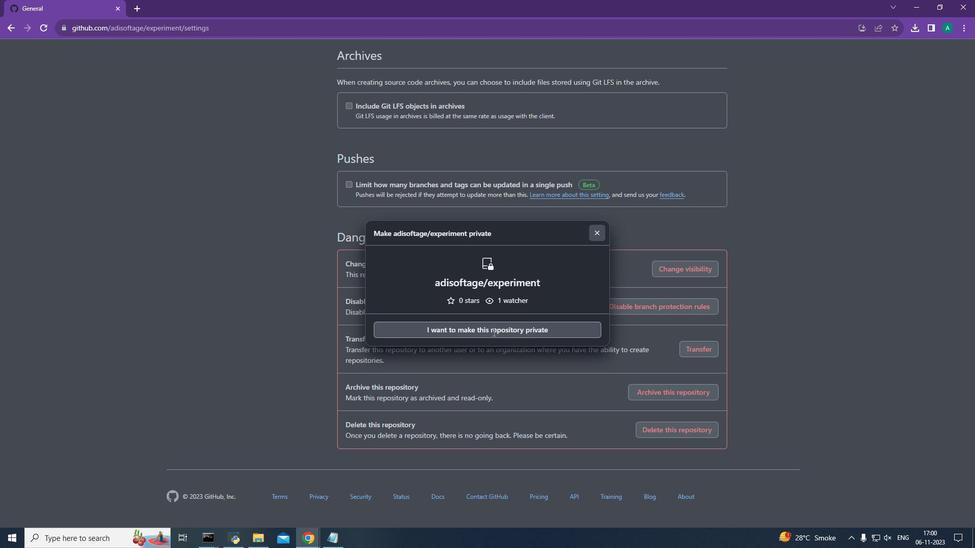 
Action: Mouse moved to (477, 336)
Screenshot: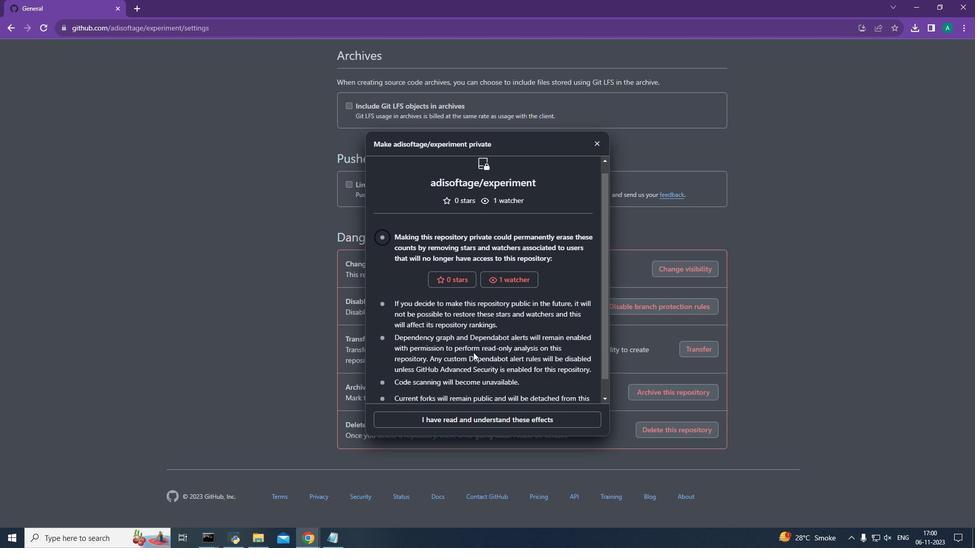 
Action: Mouse scrolled (477, 336) with delta (0, 0)
Screenshot: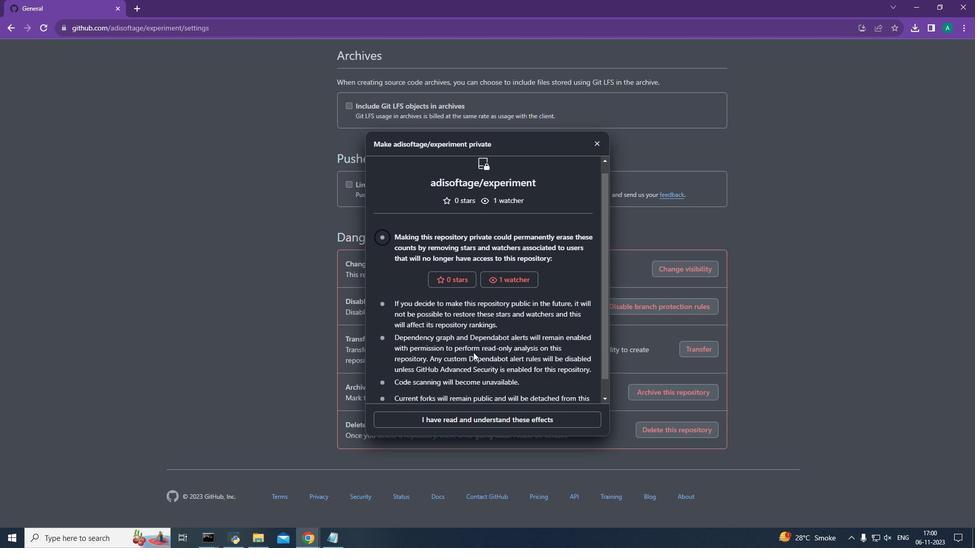 
Action: Mouse moved to (476, 340)
Screenshot: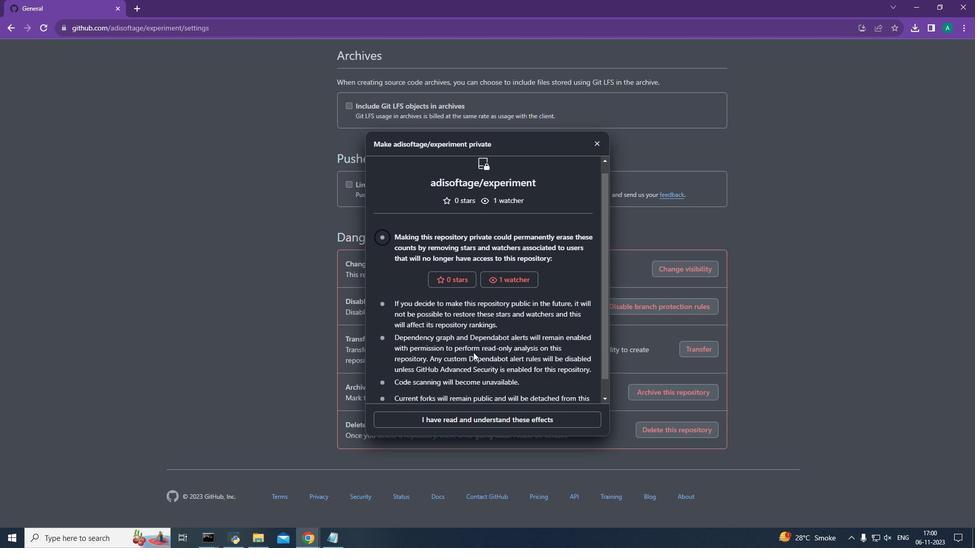 
Action: Mouse scrolled (476, 340) with delta (0, 0)
Screenshot: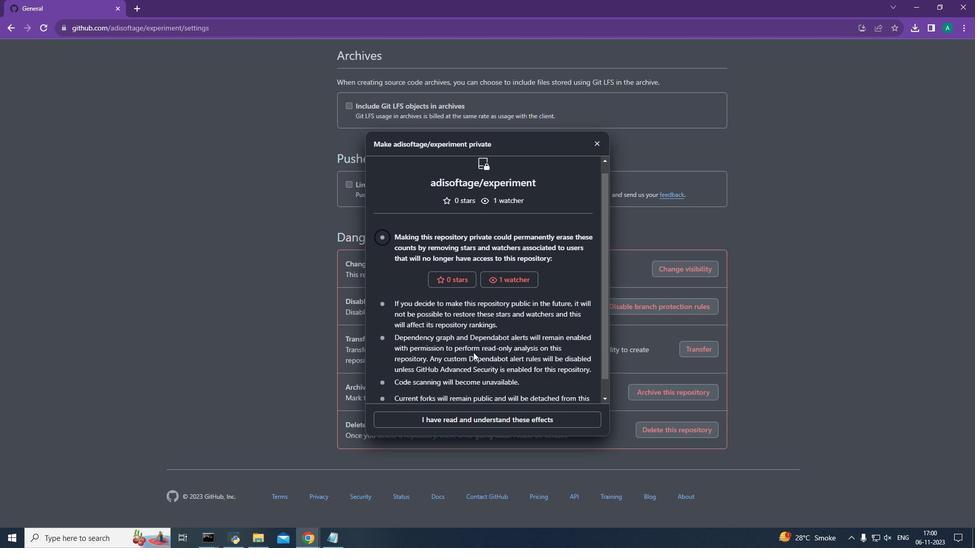 
Action: Mouse moved to (475, 343)
Screenshot: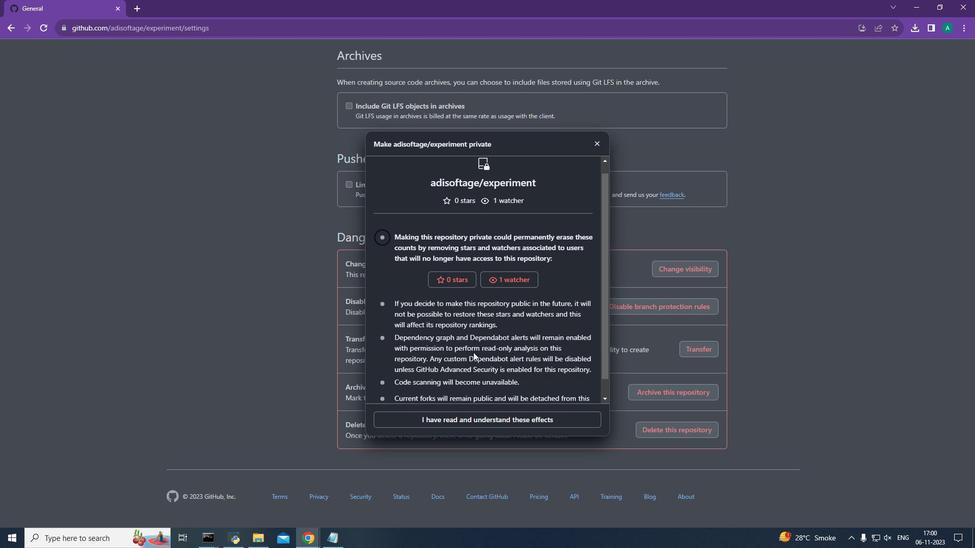 
Action: Mouse scrolled (475, 342) with delta (0, 0)
Screenshot: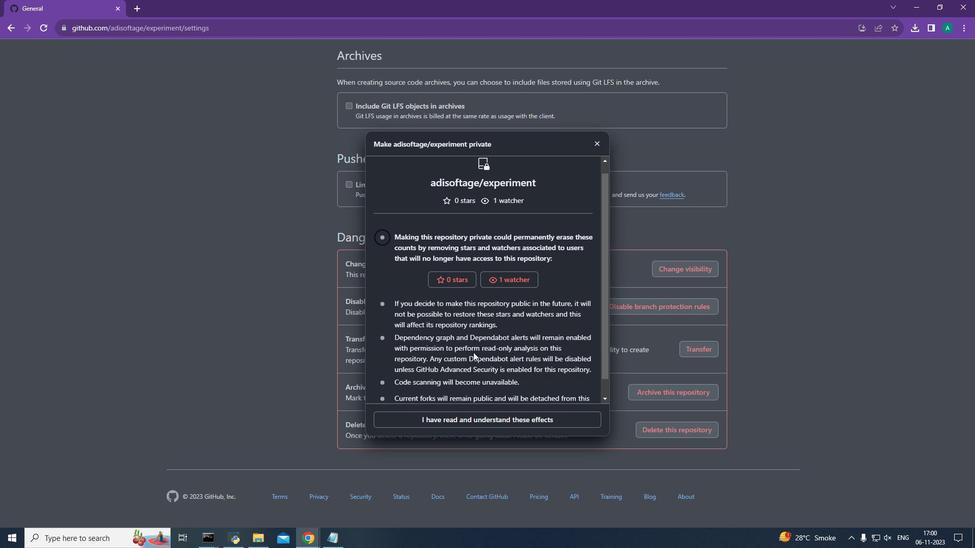 
Action: Mouse moved to (473, 345)
Screenshot: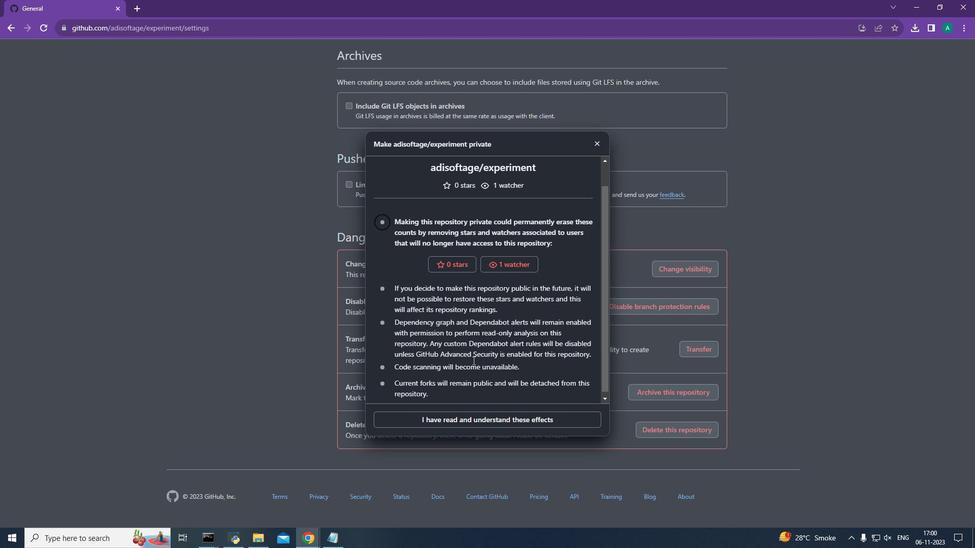 
Action: Mouse scrolled (473, 345) with delta (0, 0)
Screenshot: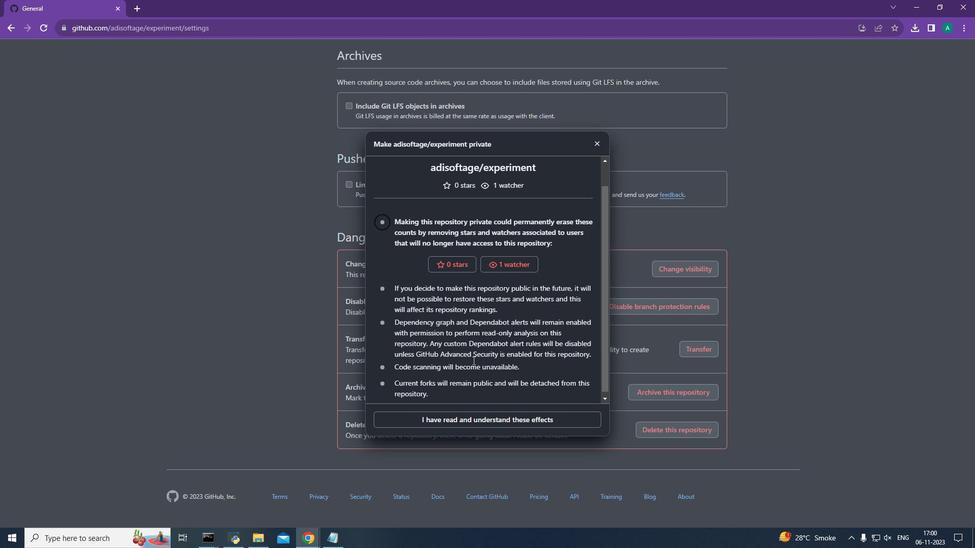 
Action: Mouse moved to (493, 419)
Screenshot: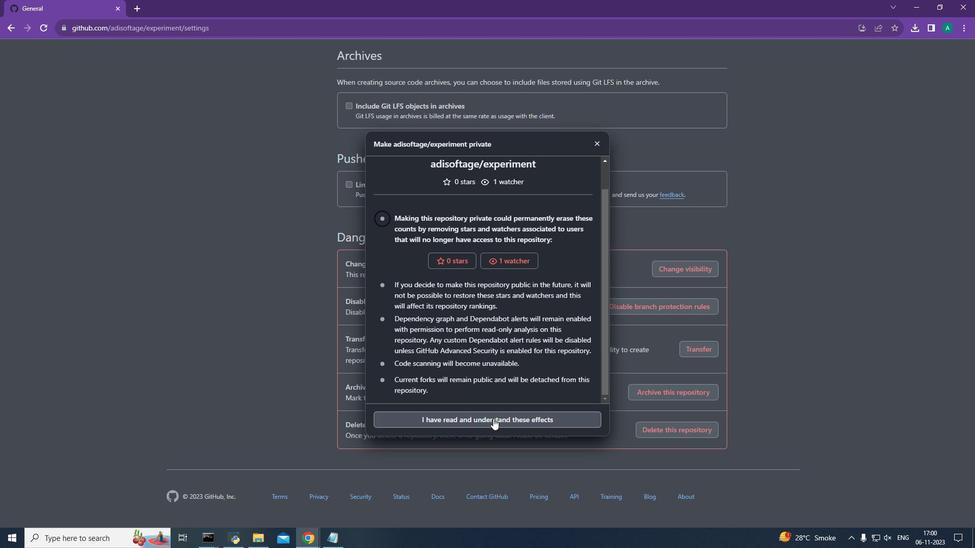 
Action: Mouse pressed left at (493, 419)
Screenshot: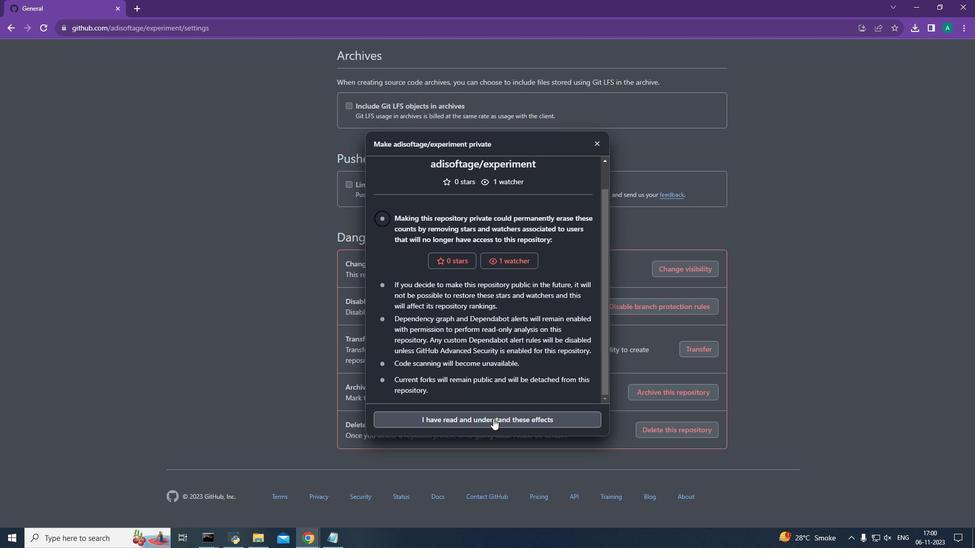 
Action: Mouse moved to (474, 385)
Screenshot: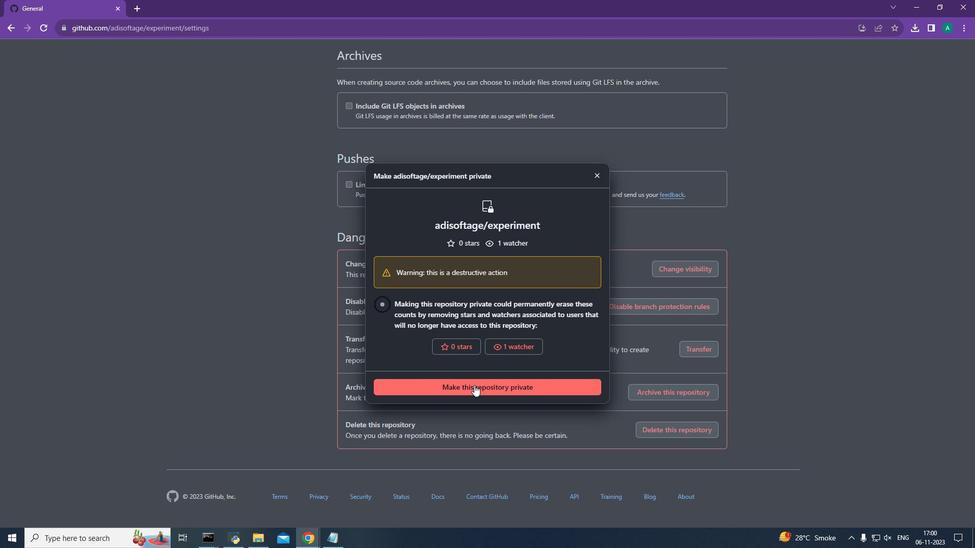 
Action: Mouse pressed left at (474, 385)
Screenshot: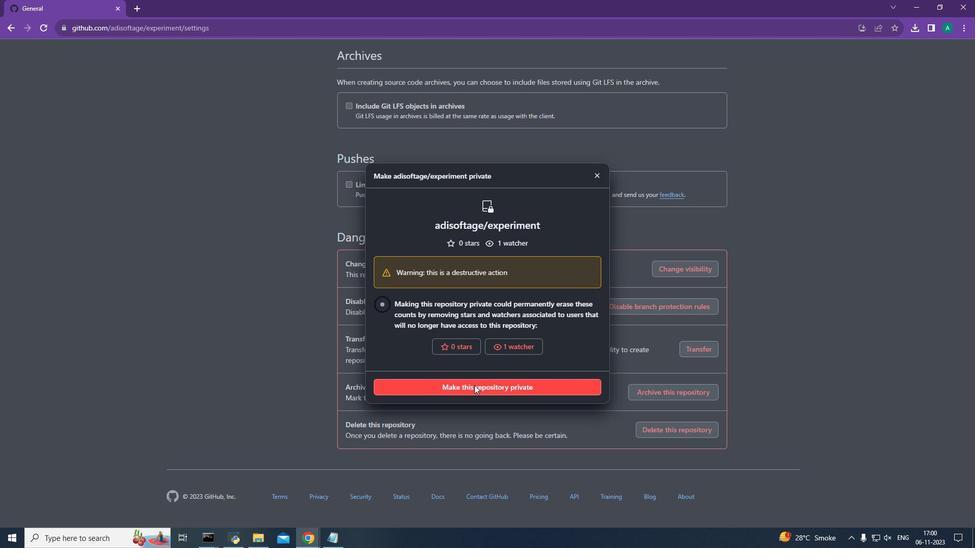 
Action: Mouse moved to (313, 347)
Screenshot: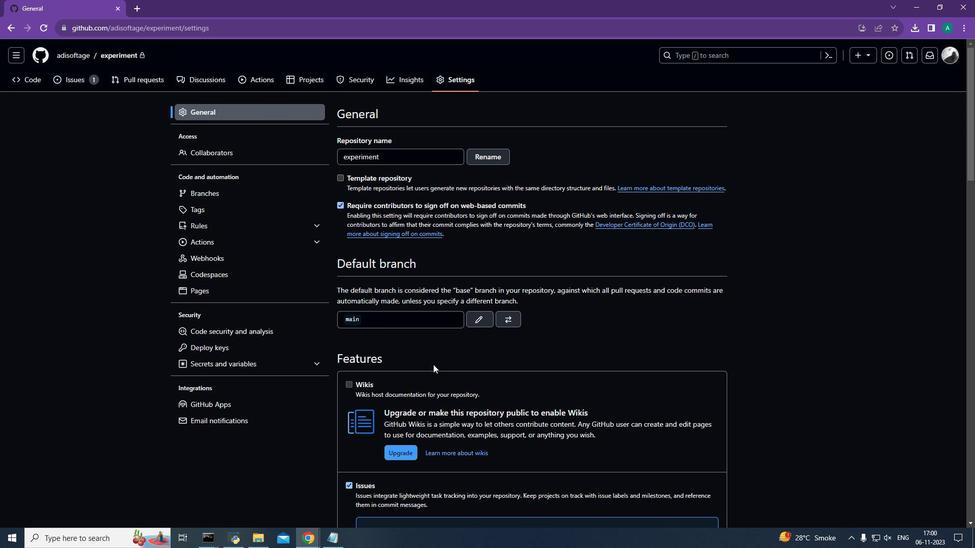 
